Task: Search one way flight ticket for 3 adults in first from Elmira/corning: Elmira/corning Regional Airport to Raleigh: Raleigh-durham International Airport on 8-5-2023. Choice of flights is Spirit. Number of bags: 1 carry on bag. Price is upto 55000. Outbound departure time preference is 20:45.
Action: Mouse moved to (318, 268)
Screenshot: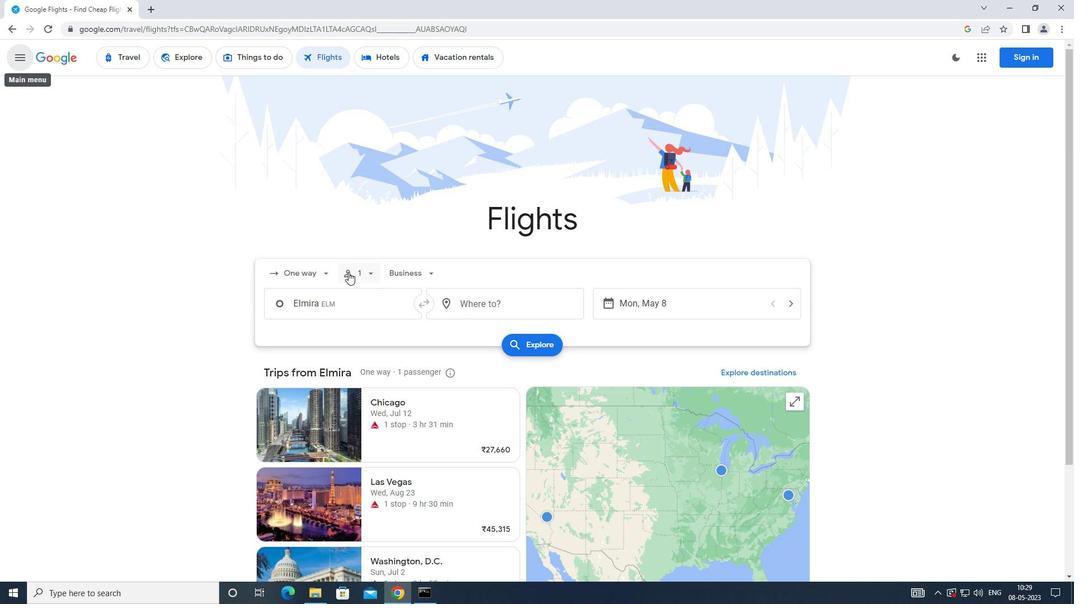 
Action: Mouse pressed left at (318, 268)
Screenshot: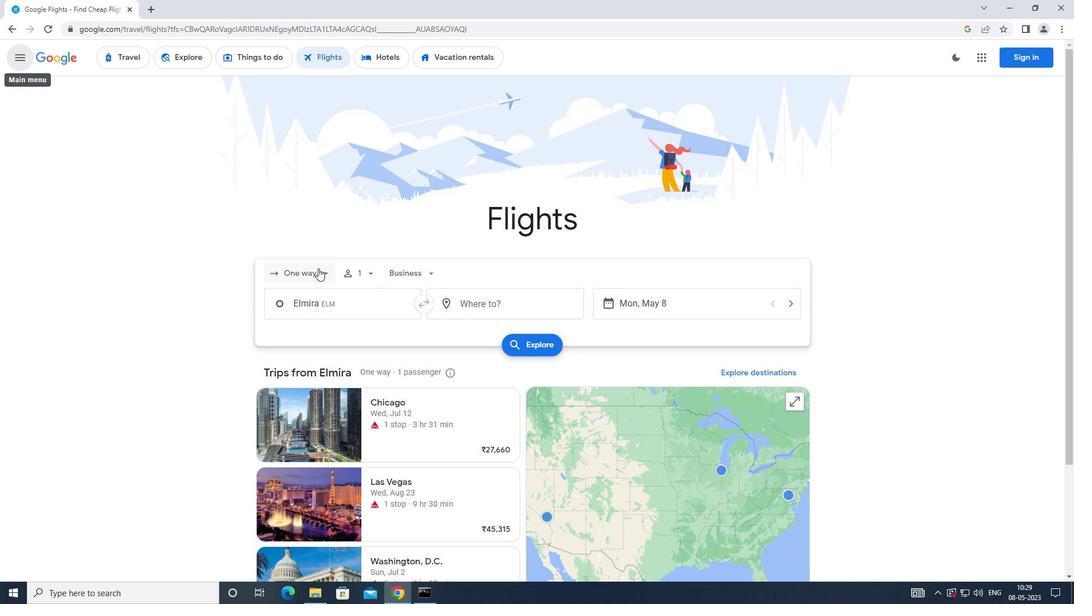 
Action: Mouse moved to (317, 327)
Screenshot: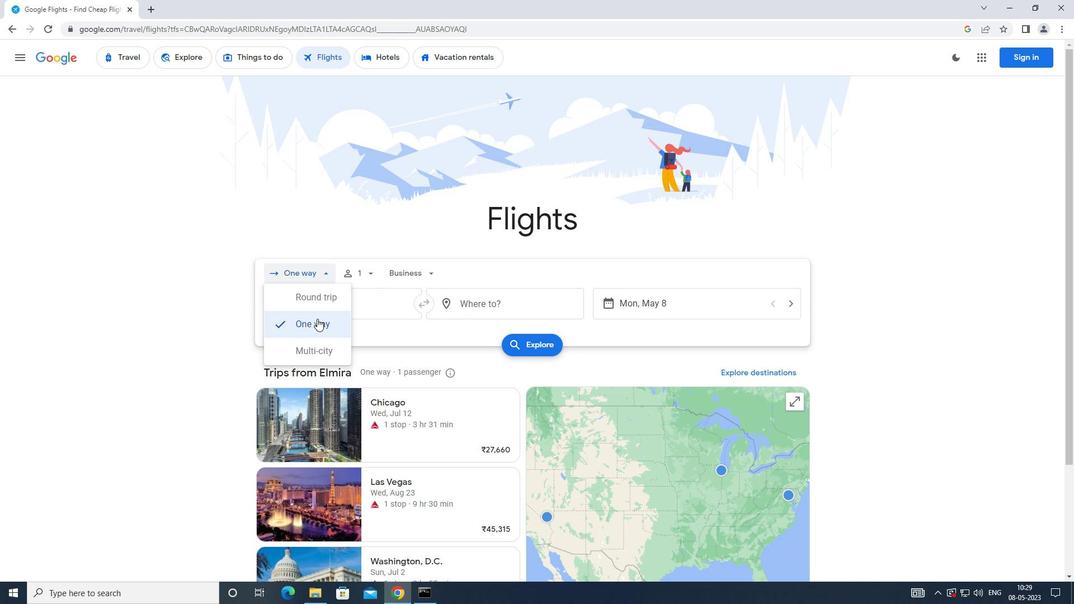 
Action: Mouse pressed left at (317, 327)
Screenshot: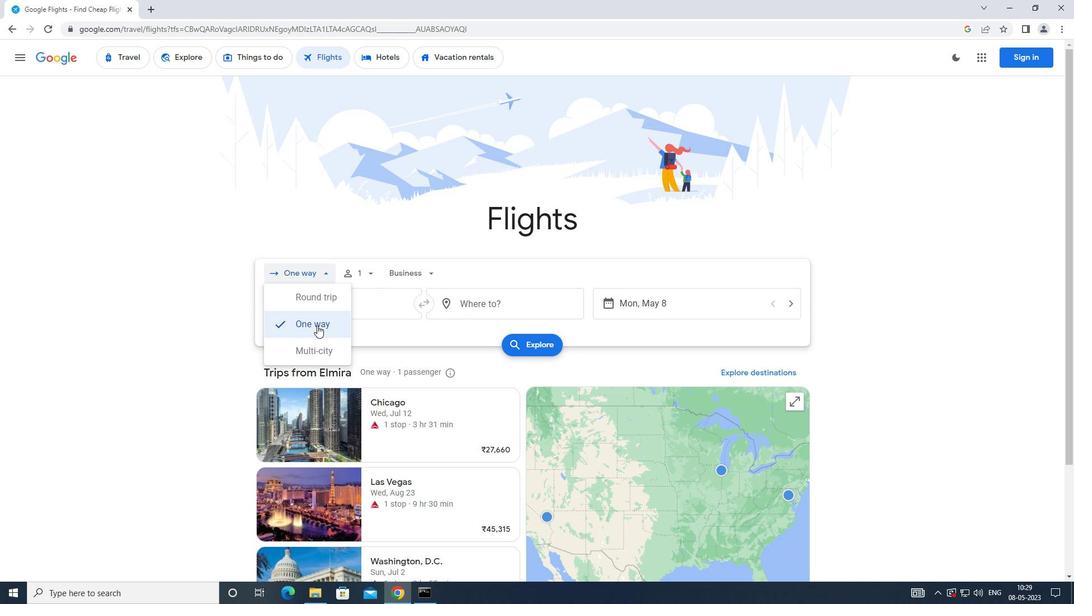 
Action: Mouse moved to (368, 279)
Screenshot: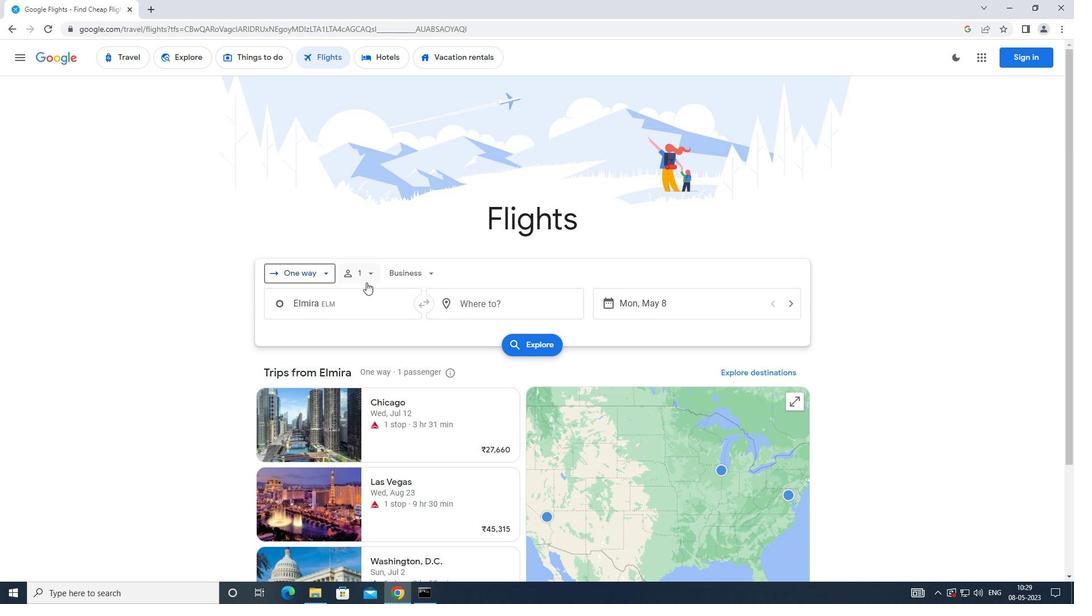 
Action: Mouse pressed left at (368, 279)
Screenshot: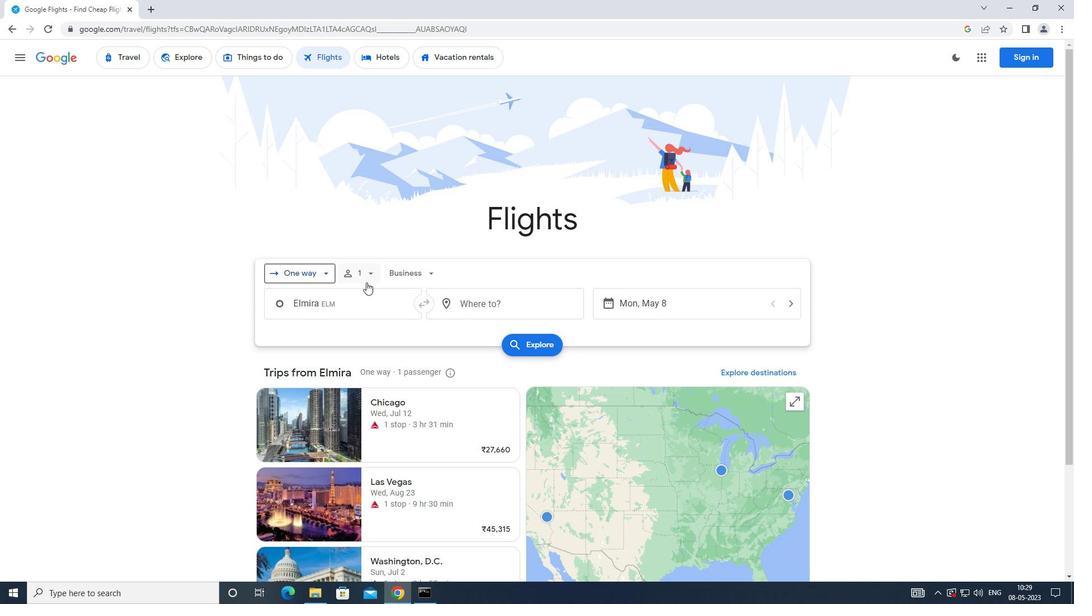 
Action: Mouse moved to (452, 304)
Screenshot: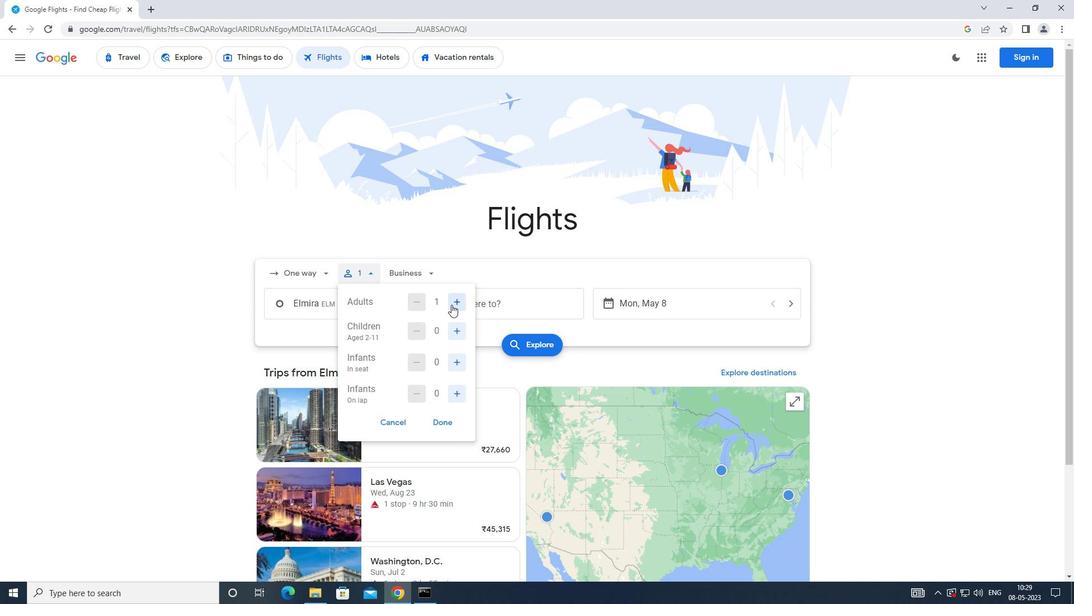 
Action: Mouse pressed left at (452, 304)
Screenshot: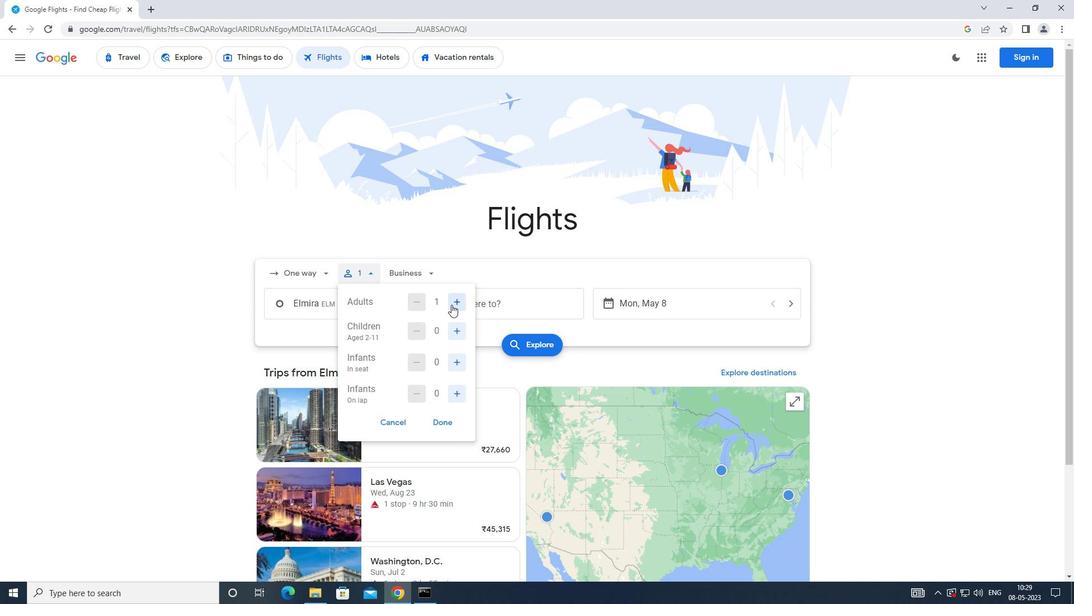 
Action: Mouse moved to (453, 303)
Screenshot: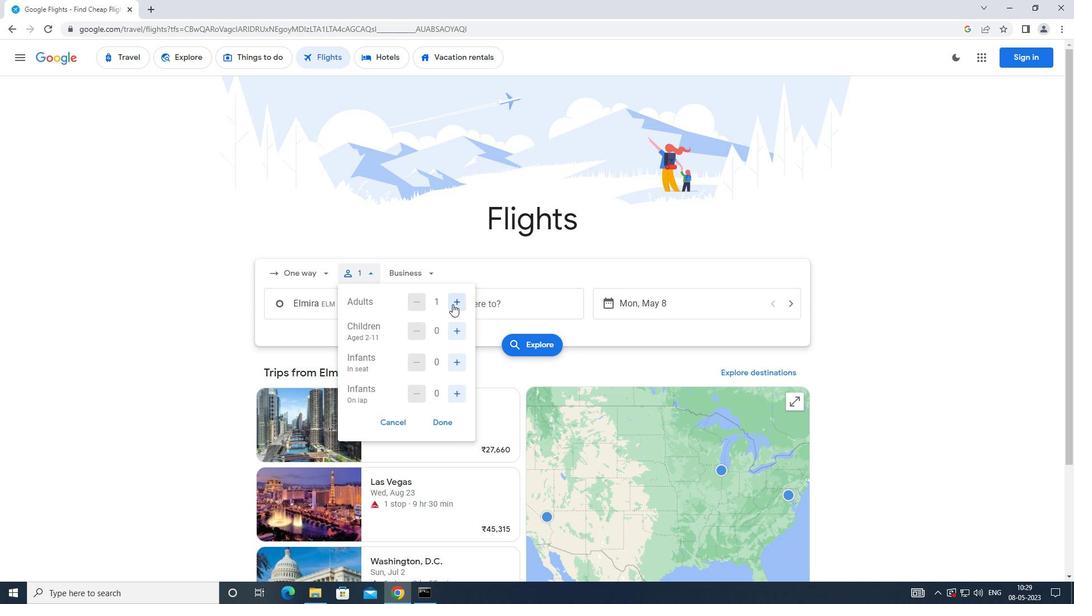 
Action: Mouse pressed left at (453, 303)
Screenshot: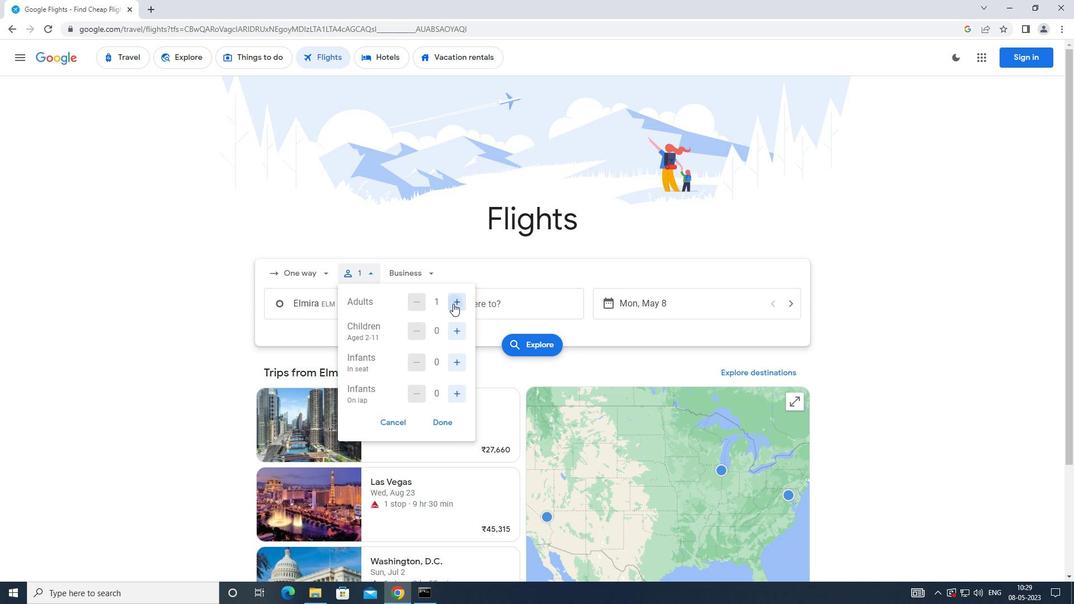 
Action: Mouse moved to (438, 425)
Screenshot: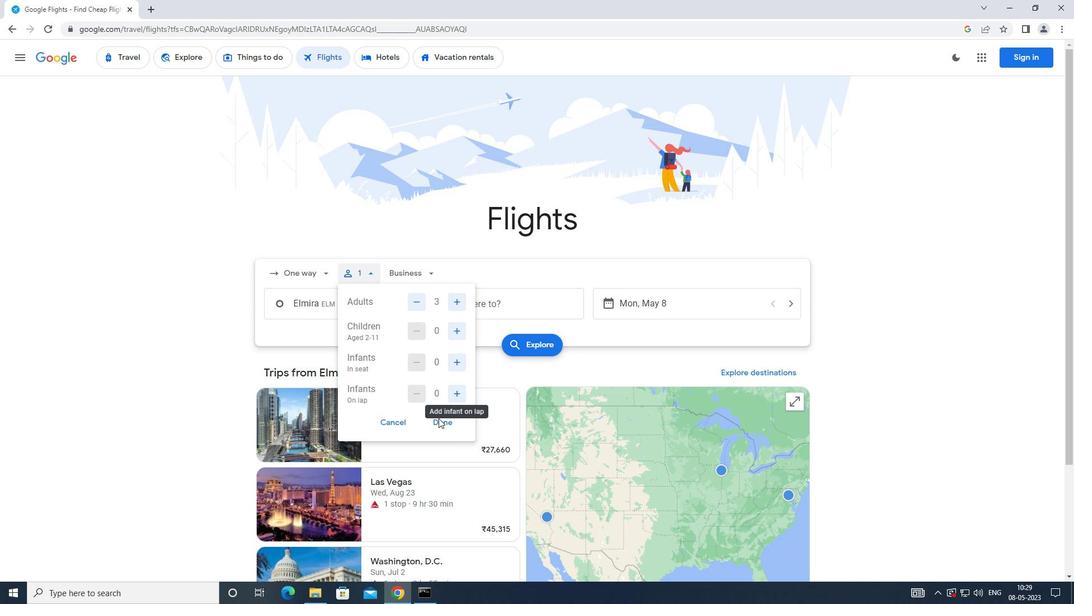 
Action: Mouse pressed left at (438, 425)
Screenshot: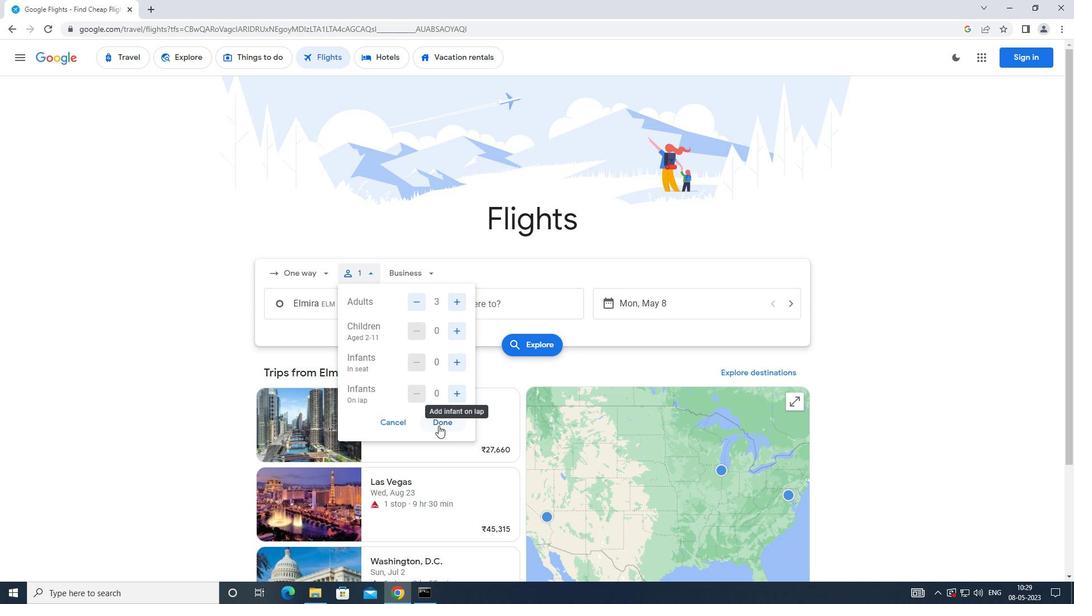 
Action: Mouse moved to (411, 276)
Screenshot: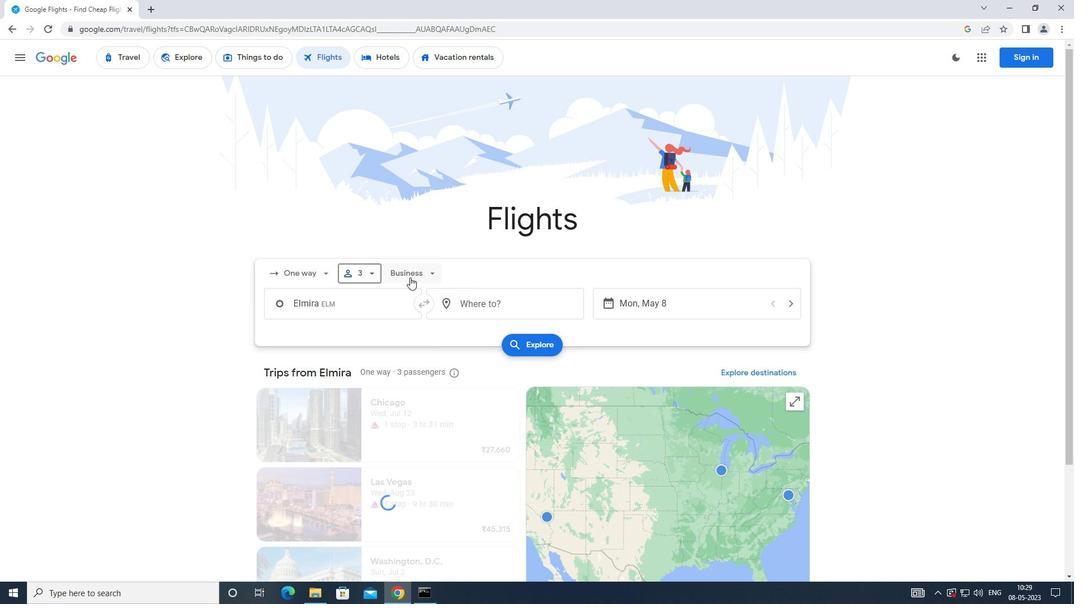 
Action: Mouse pressed left at (411, 276)
Screenshot: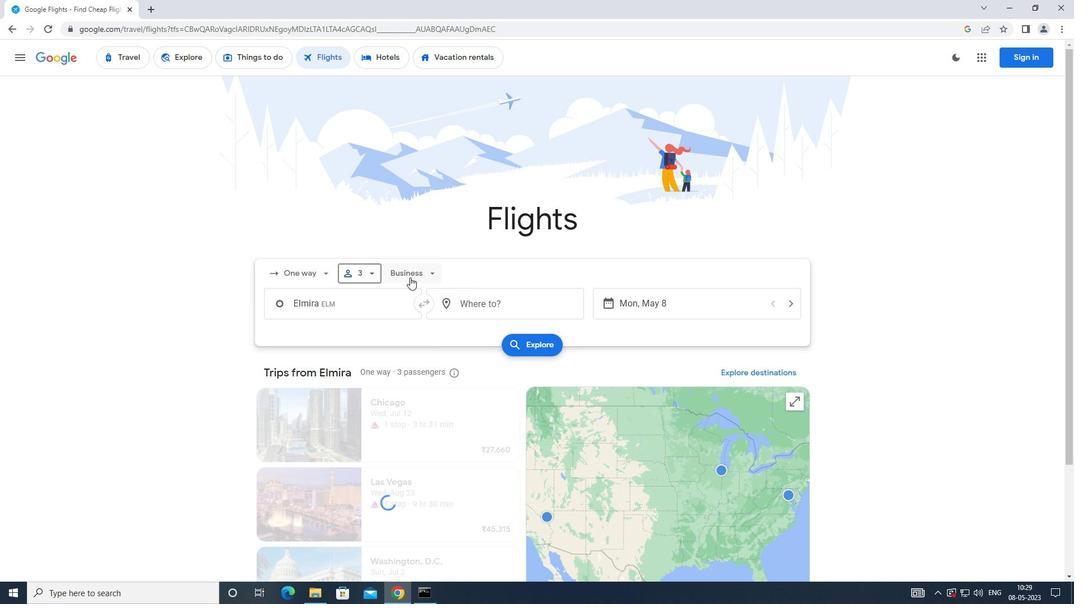 
Action: Mouse moved to (420, 375)
Screenshot: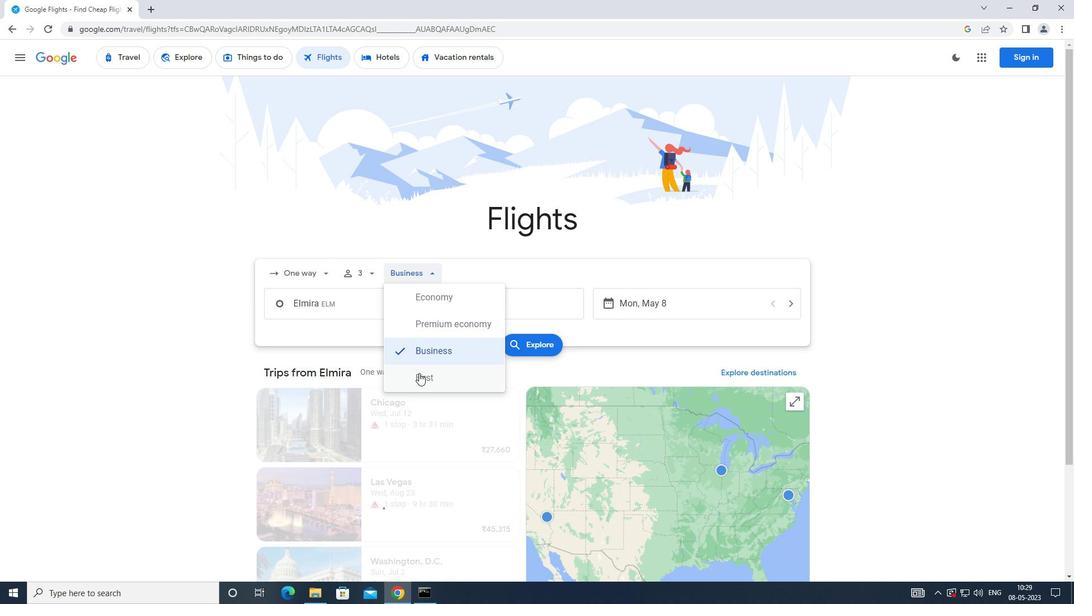 
Action: Mouse pressed left at (420, 375)
Screenshot: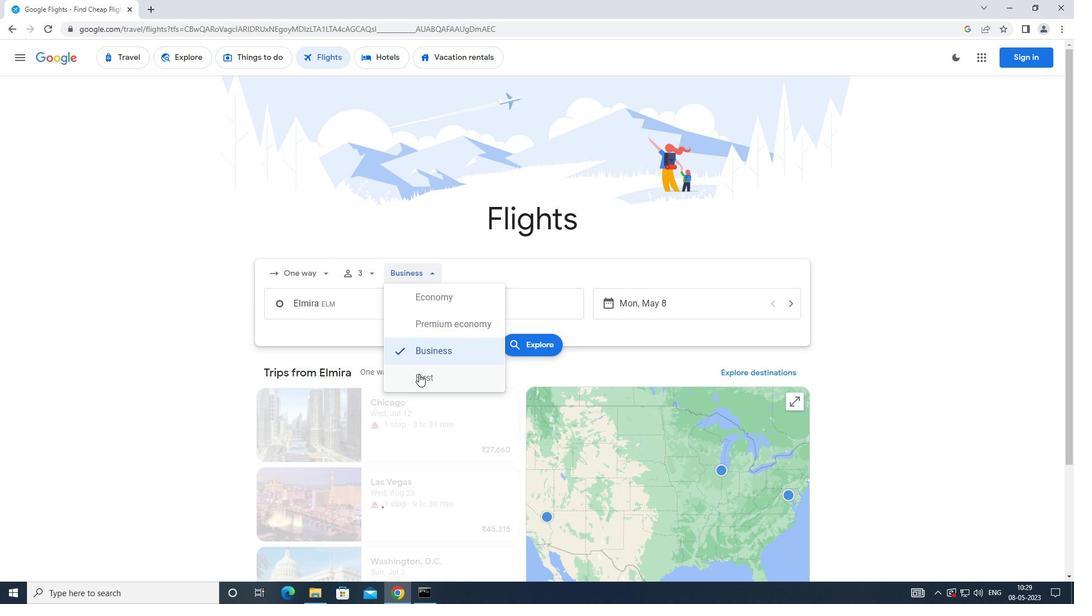 
Action: Mouse moved to (371, 303)
Screenshot: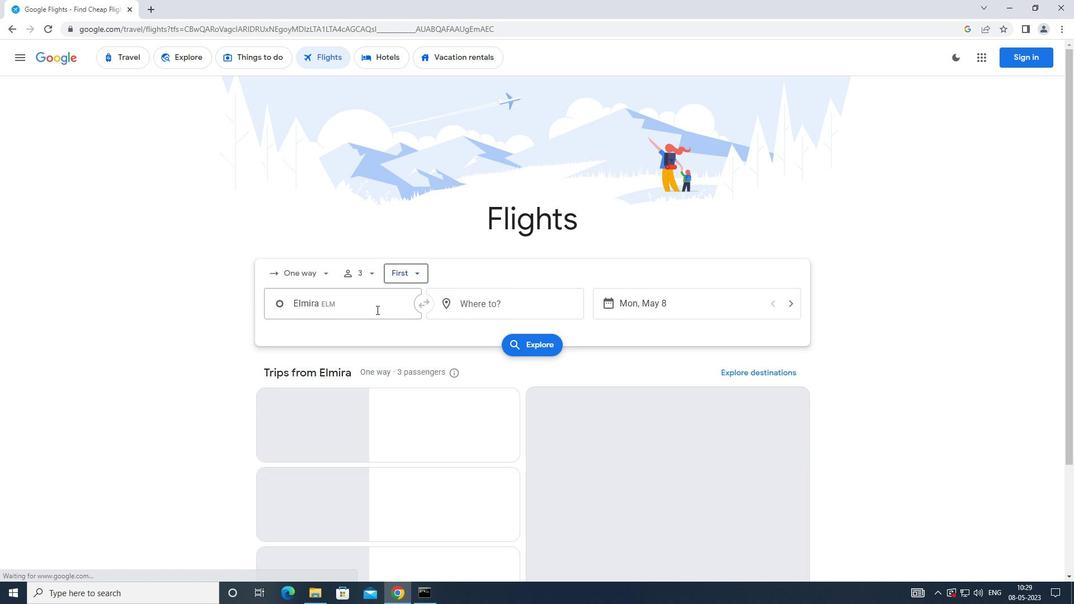
Action: Mouse pressed left at (371, 303)
Screenshot: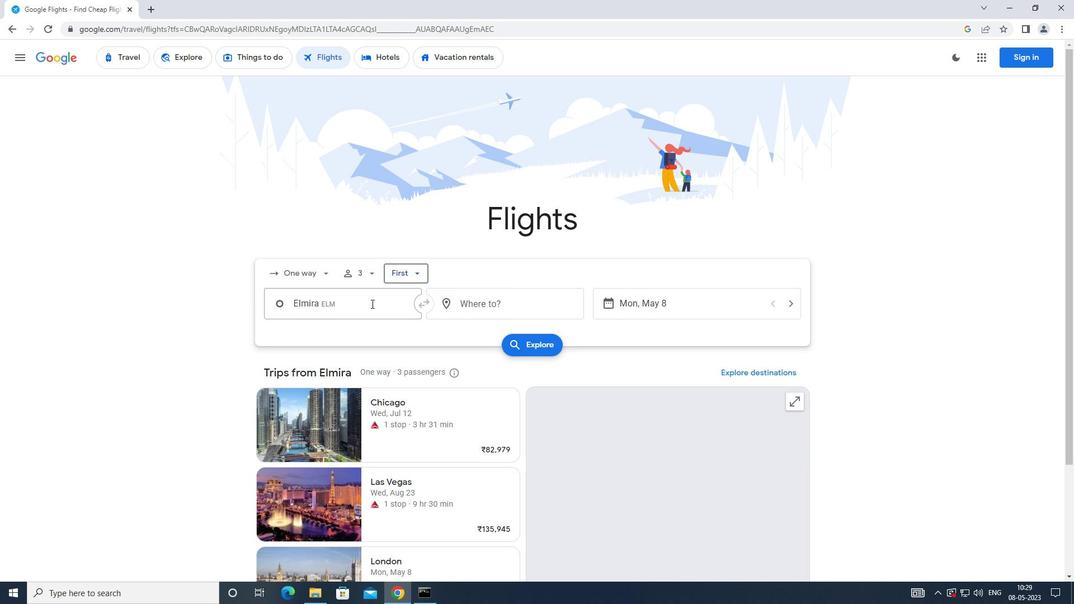
Action: Mouse moved to (361, 334)
Screenshot: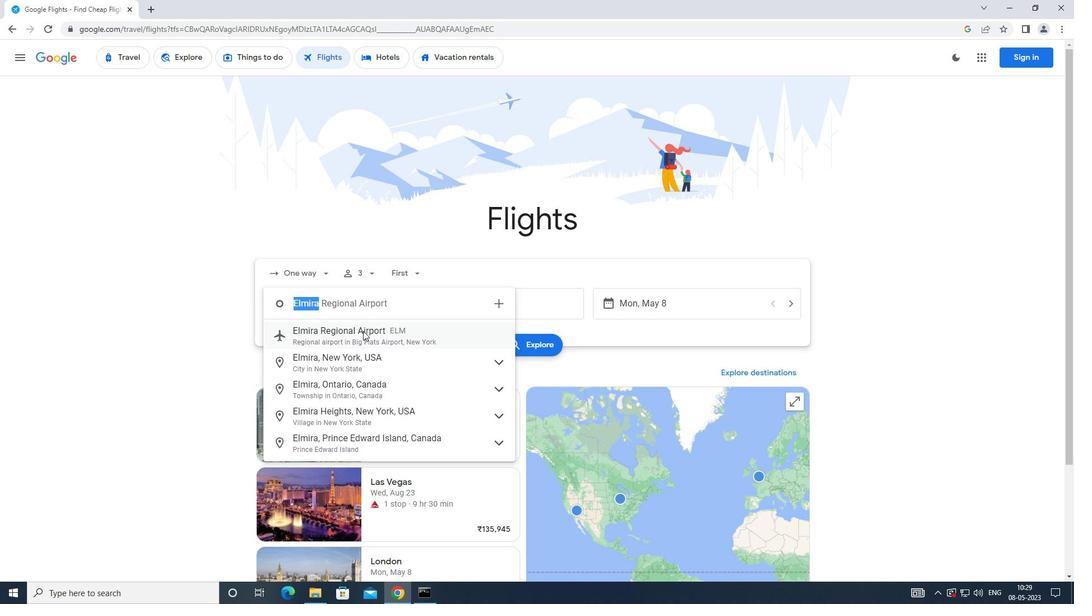 
Action: Mouse pressed left at (361, 334)
Screenshot: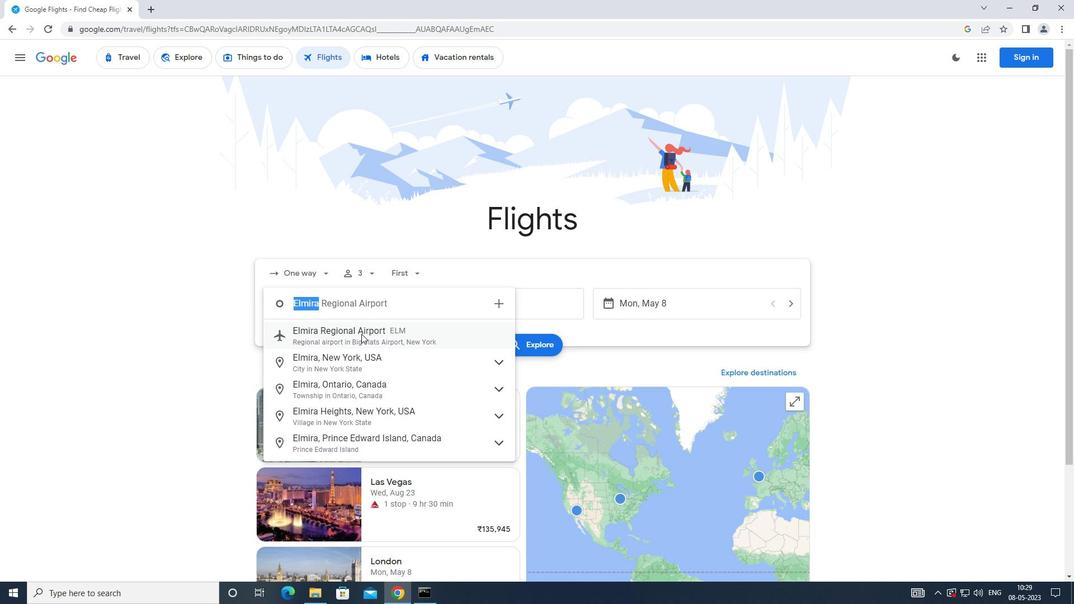 
Action: Mouse moved to (469, 312)
Screenshot: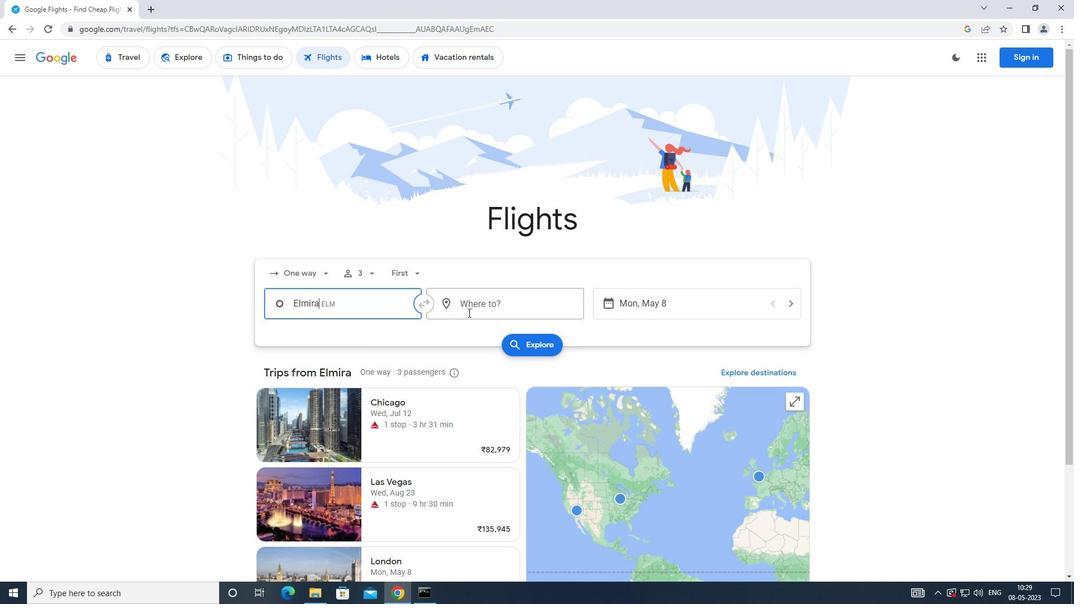 
Action: Mouse pressed left at (469, 312)
Screenshot: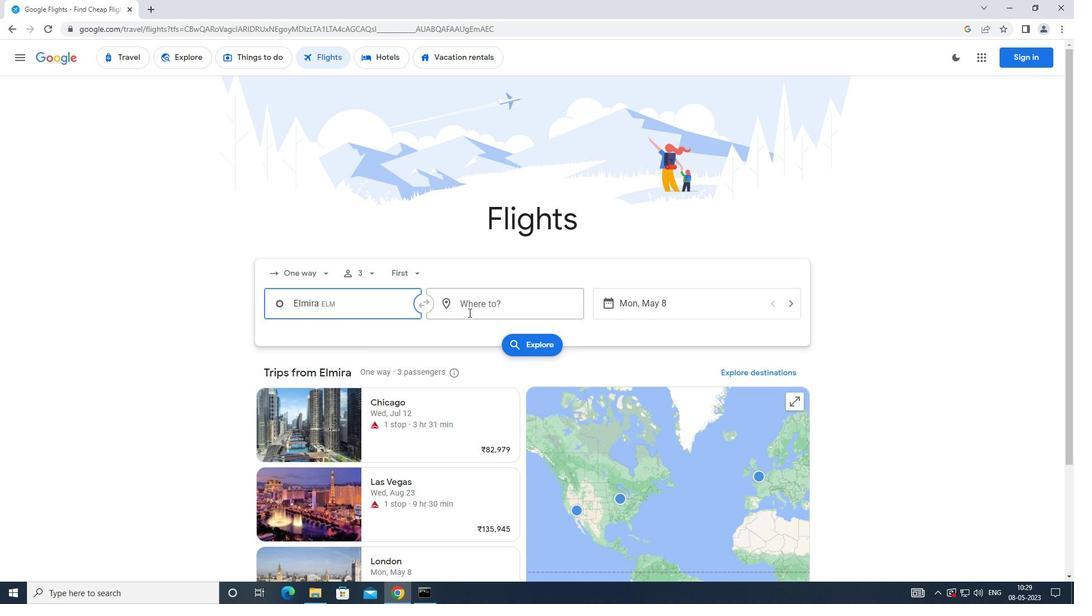 
Action: Mouse moved to (456, 321)
Screenshot: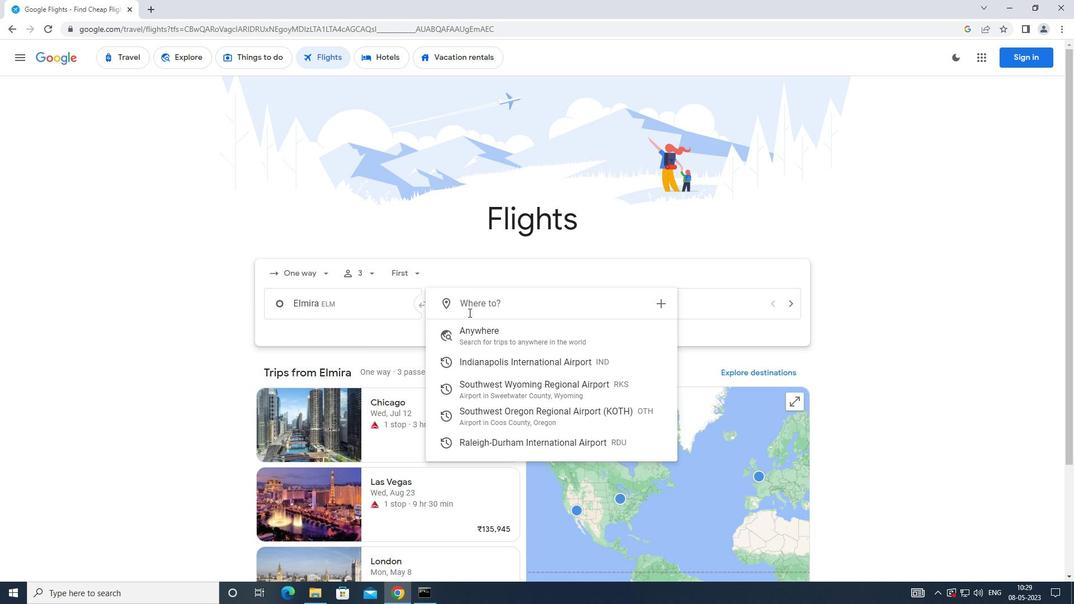 
Action: Key pressed <Key.caps_lock>r<Key.caps_lock>aleigh
Screenshot: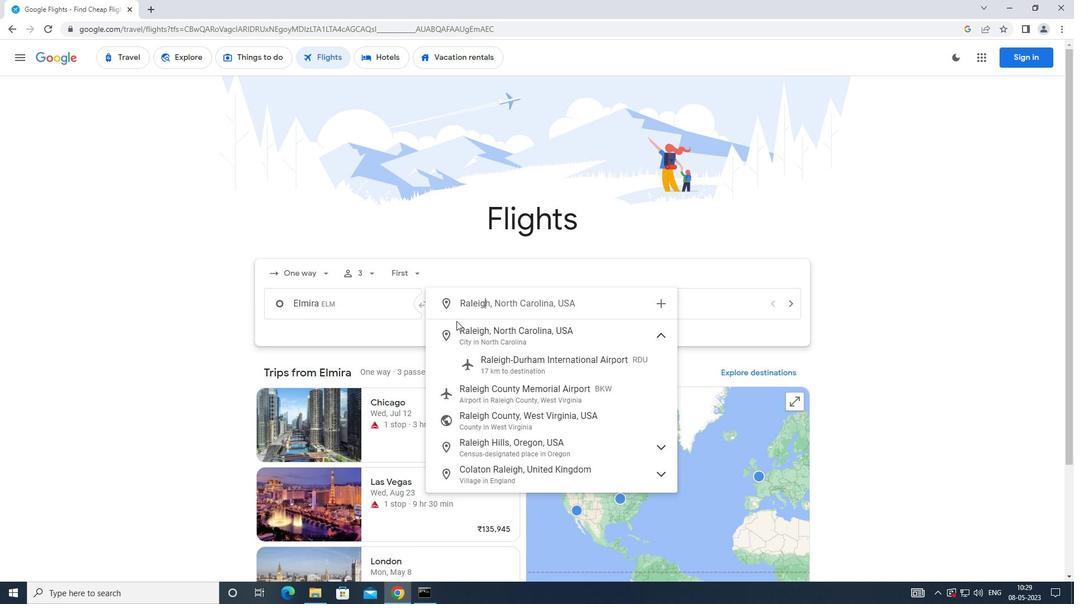 
Action: Mouse moved to (487, 370)
Screenshot: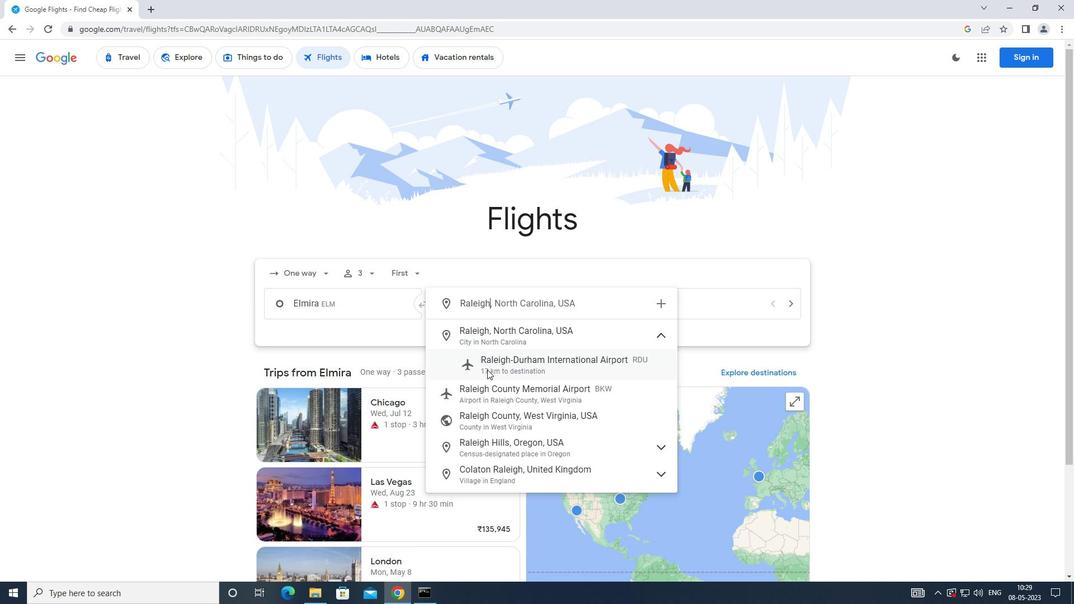 
Action: Mouse pressed left at (487, 370)
Screenshot: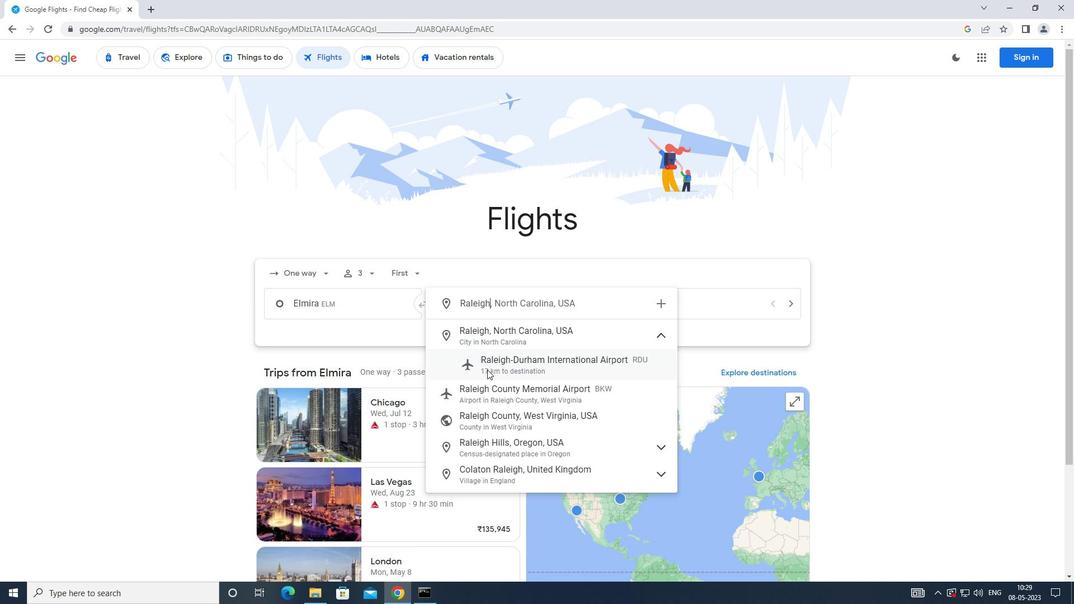 
Action: Mouse moved to (624, 314)
Screenshot: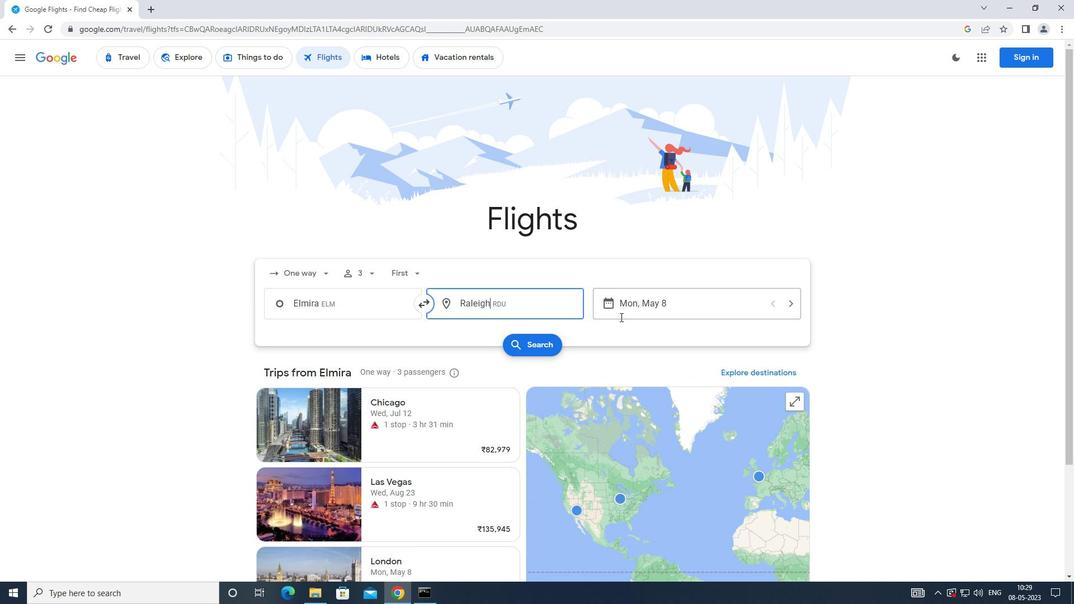 
Action: Mouse pressed left at (624, 314)
Screenshot: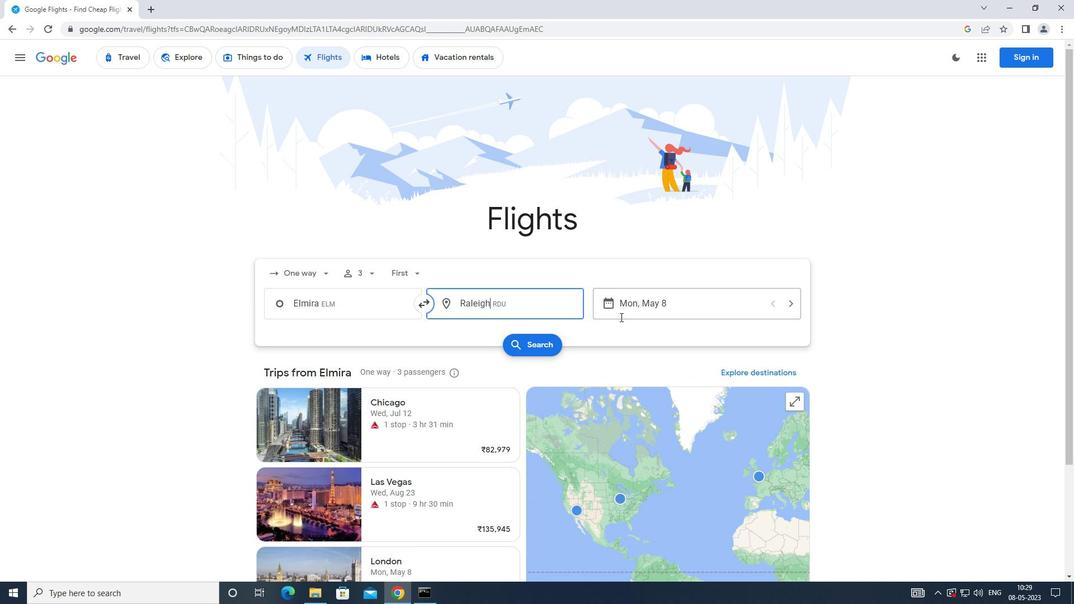 
Action: Mouse moved to (434, 405)
Screenshot: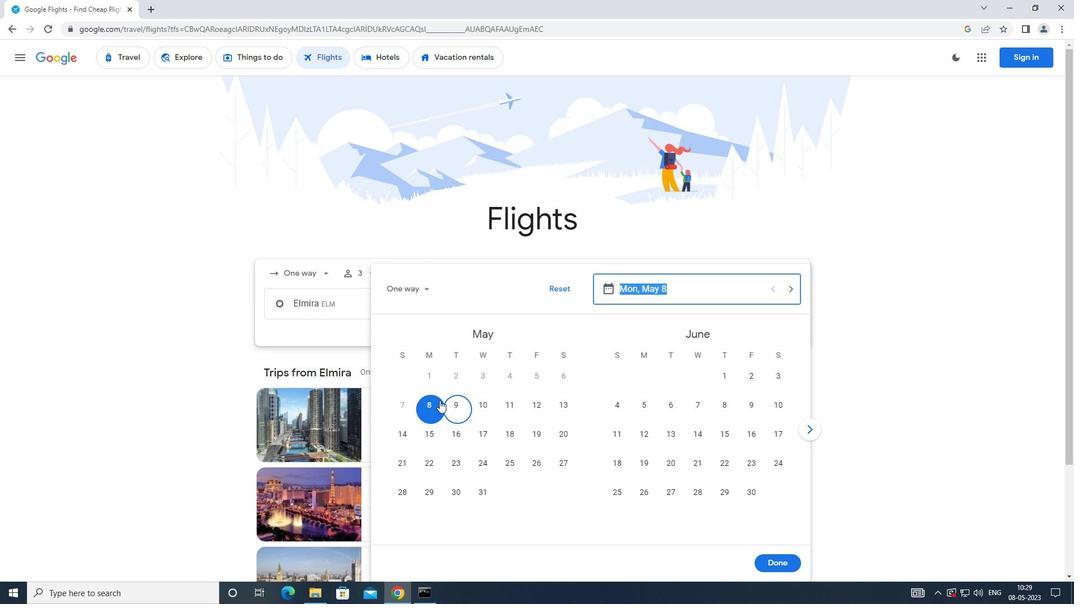 
Action: Mouse pressed left at (434, 405)
Screenshot: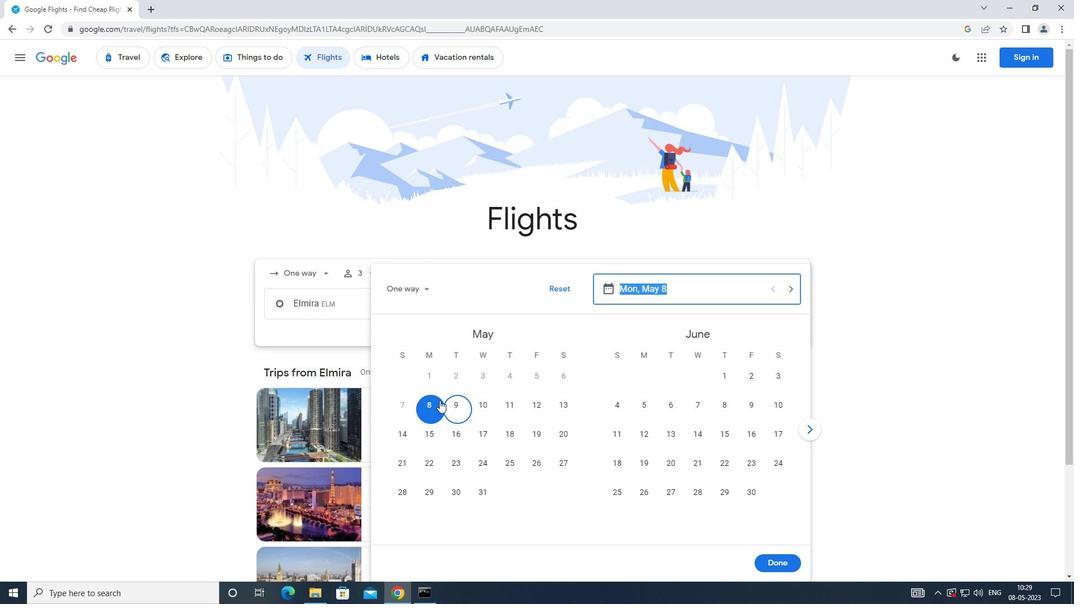 
Action: Mouse moved to (784, 568)
Screenshot: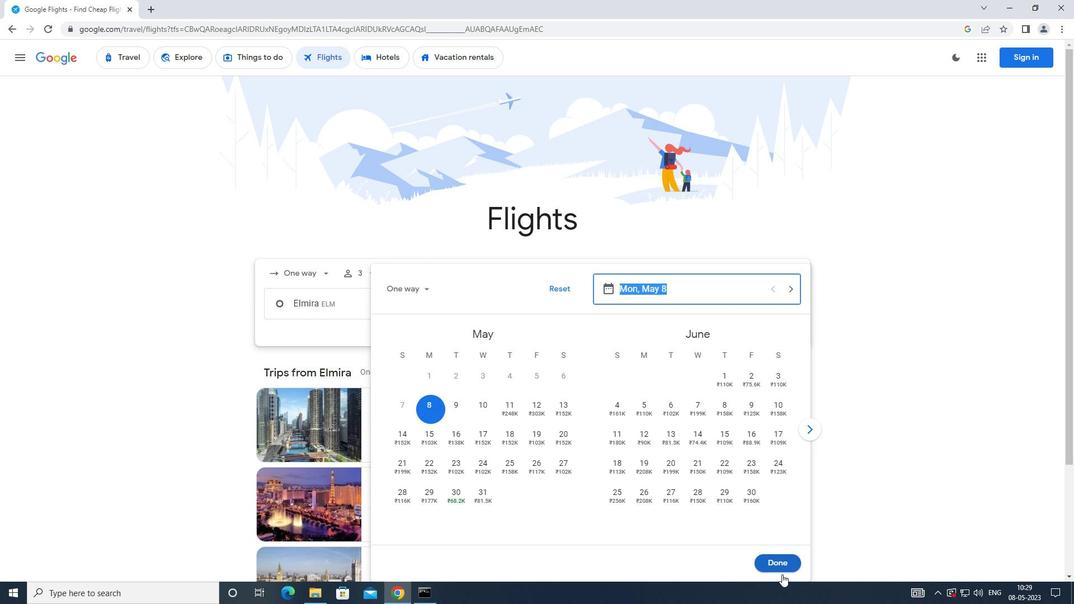 
Action: Mouse pressed left at (784, 568)
Screenshot: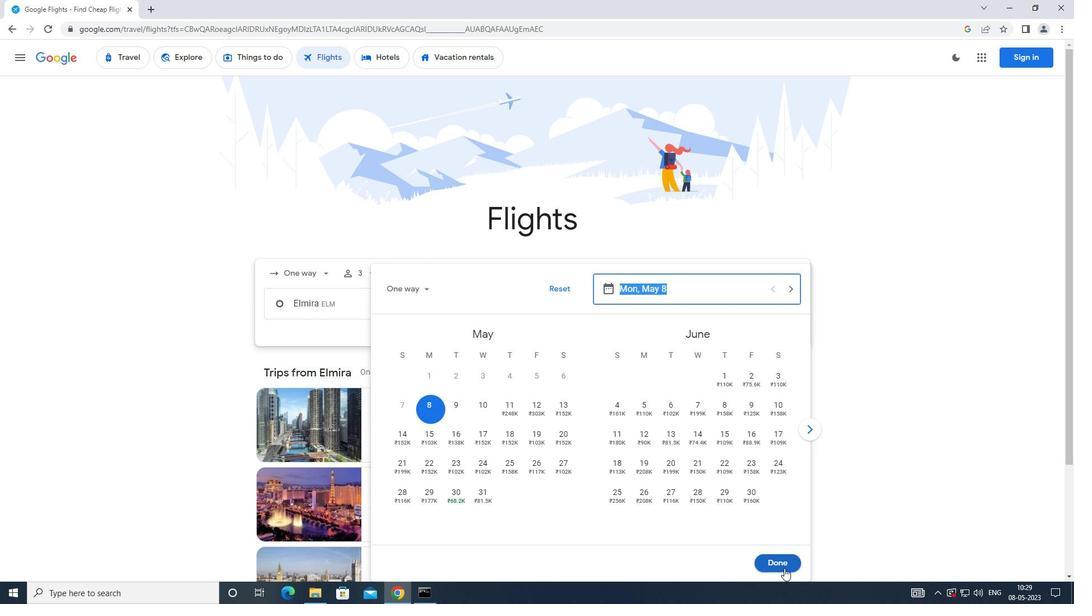 
Action: Mouse moved to (553, 340)
Screenshot: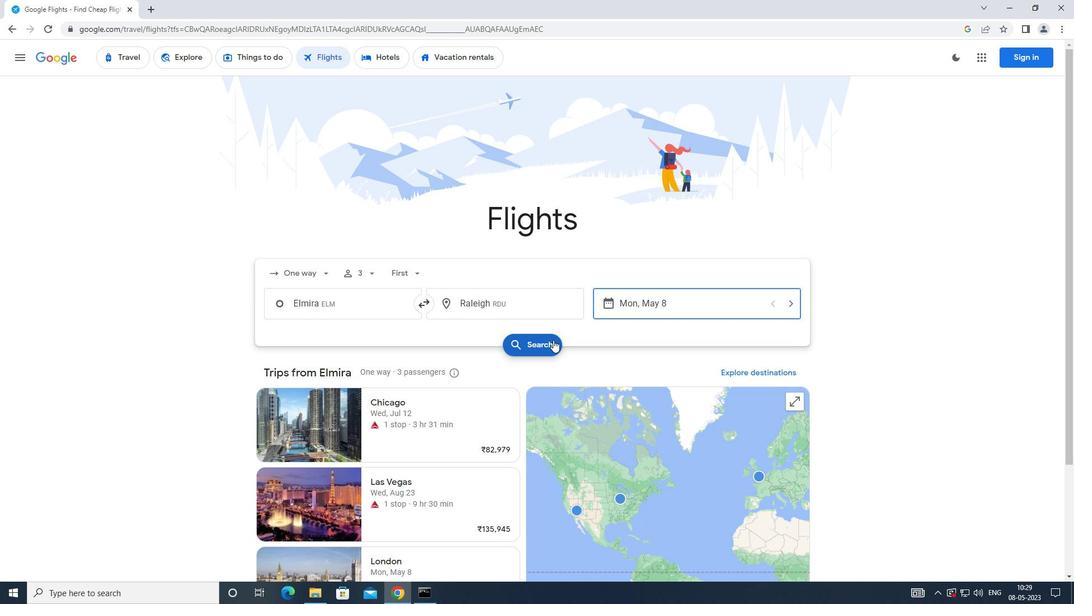 
Action: Mouse pressed left at (553, 340)
Screenshot: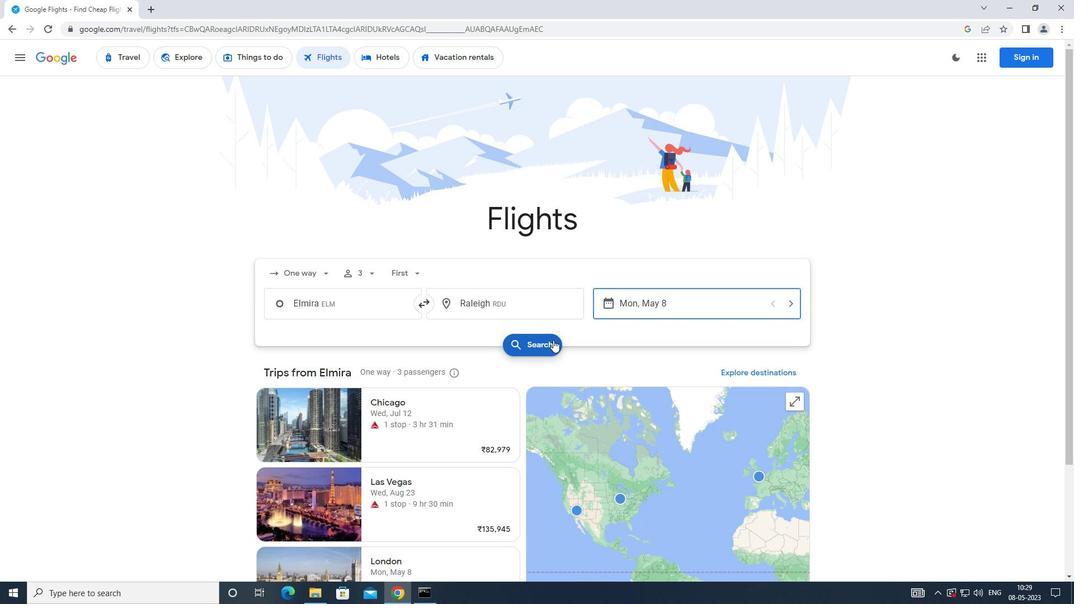
Action: Mouse moved to (270, 166)
Screenshot: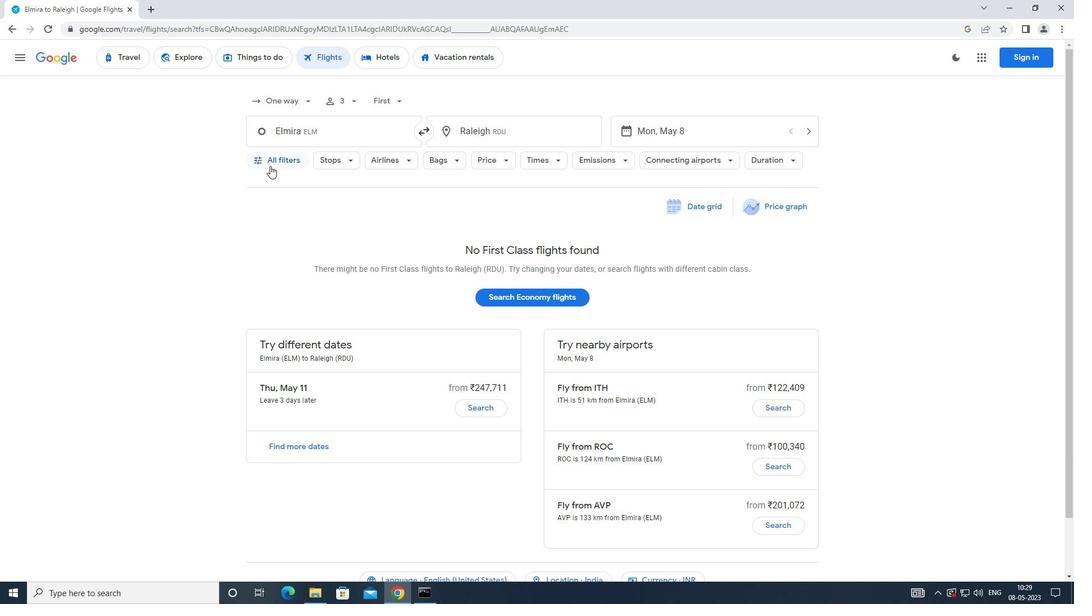 
Action: Mouse pressed left at (270, 166)
Screenshot: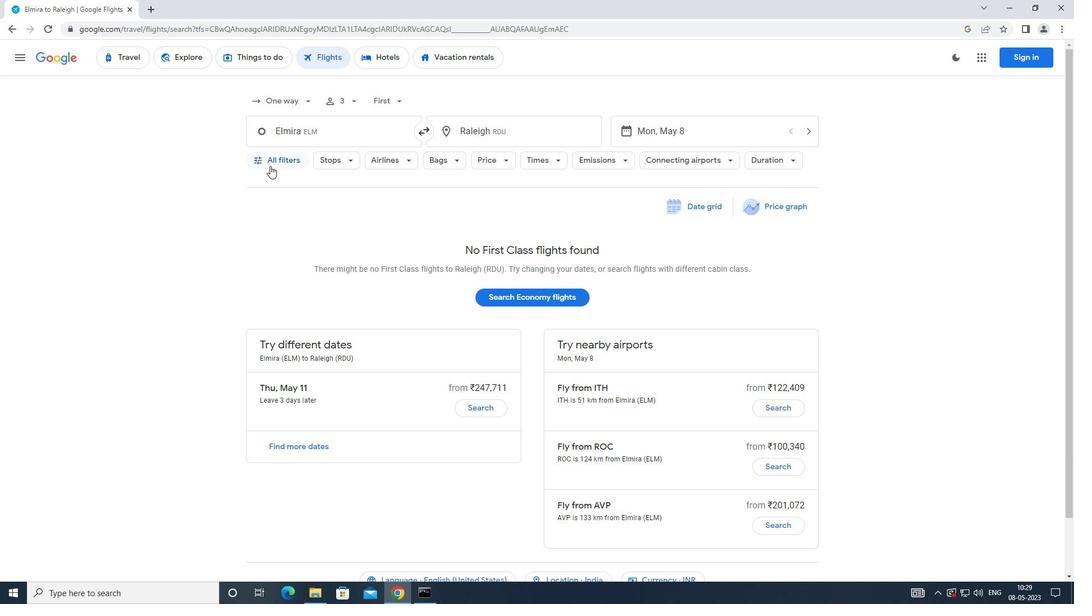 
Action: Mouse moved to (411, 394)
Screenshot: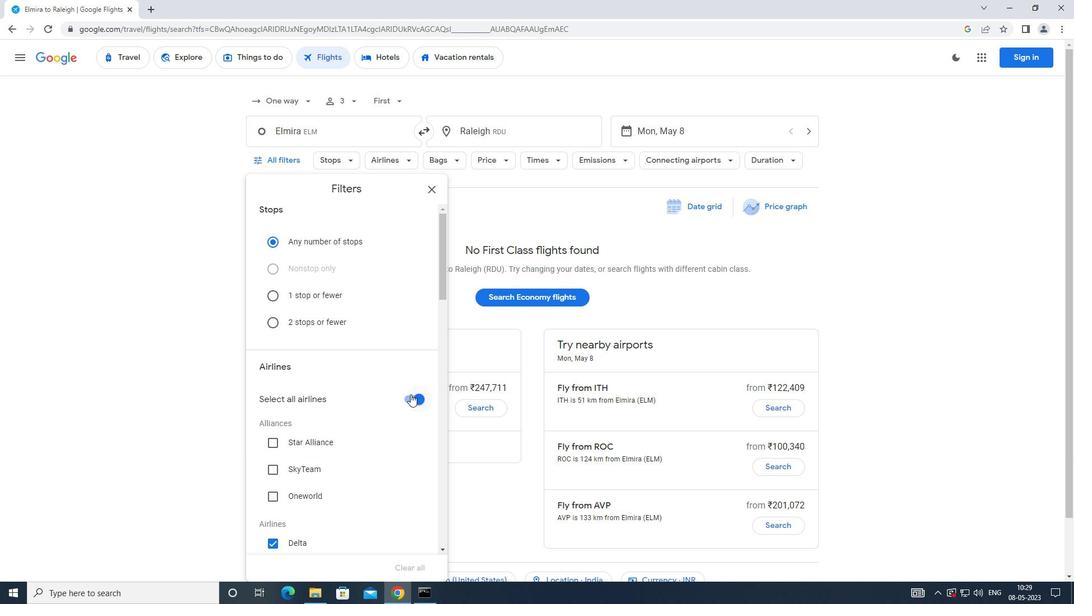 
Action: Mouse pressed left at (411, 394)
Screenshot: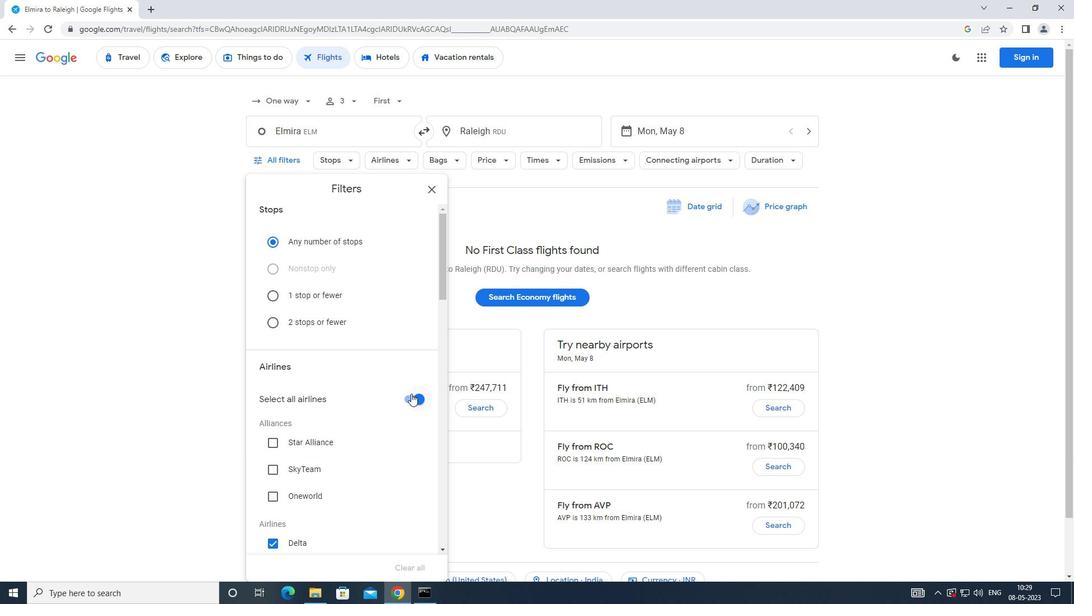 
Action: Mouse moved to (348, 385)
Screenshot: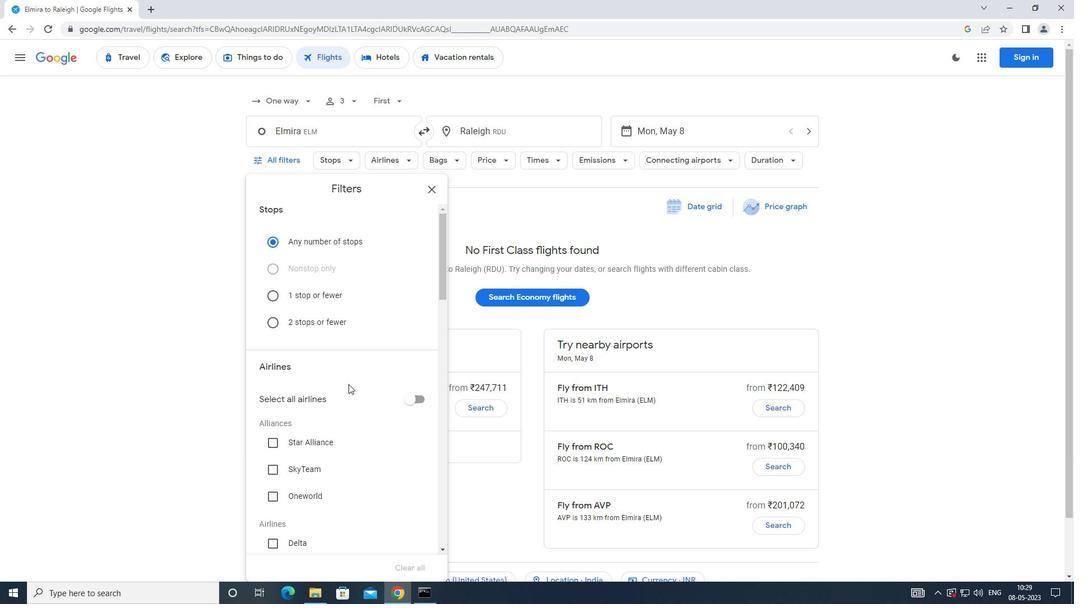 
Action: Mouse scrolled (348, 385) with delta (0, 0)
Screenshot: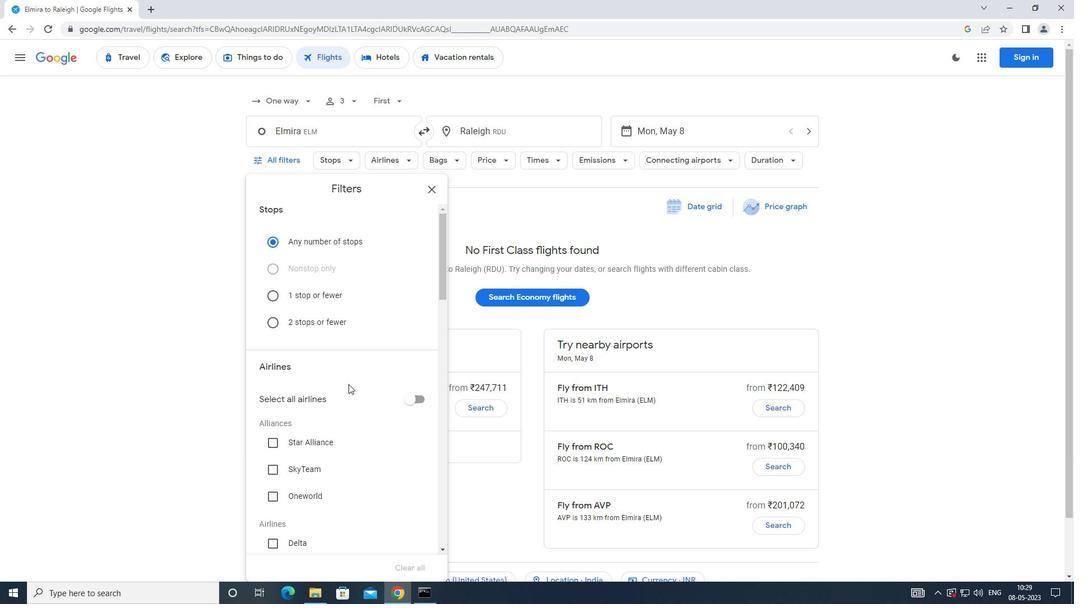 
Action: Mouse scrolled (348, 385) with delta (0, 0)
Screenshot: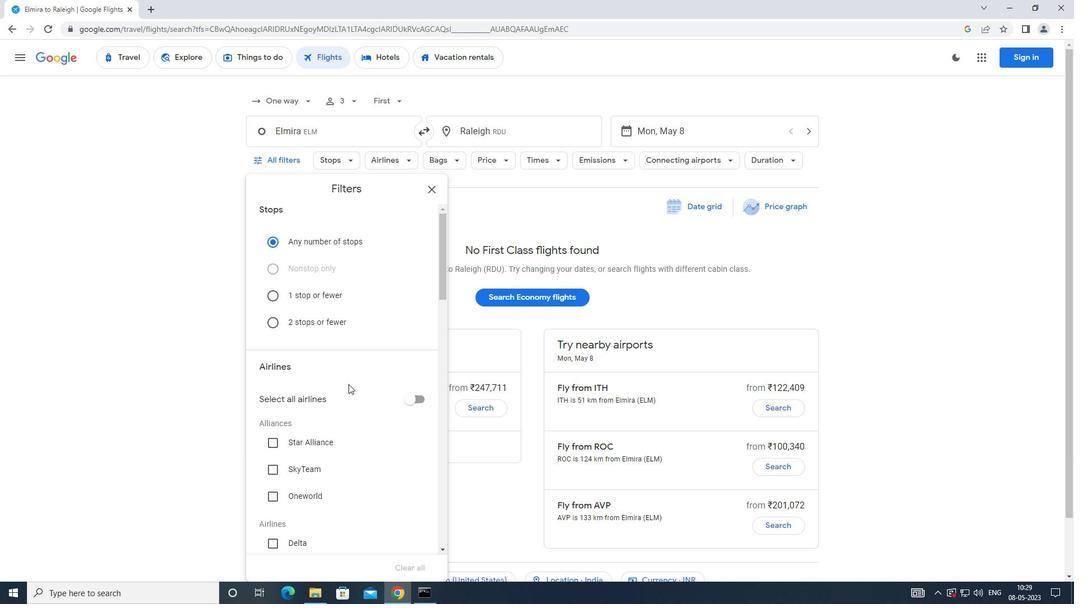
Action: Mouse scrolled (348, 385) with delta (0, 0)
Screenshot: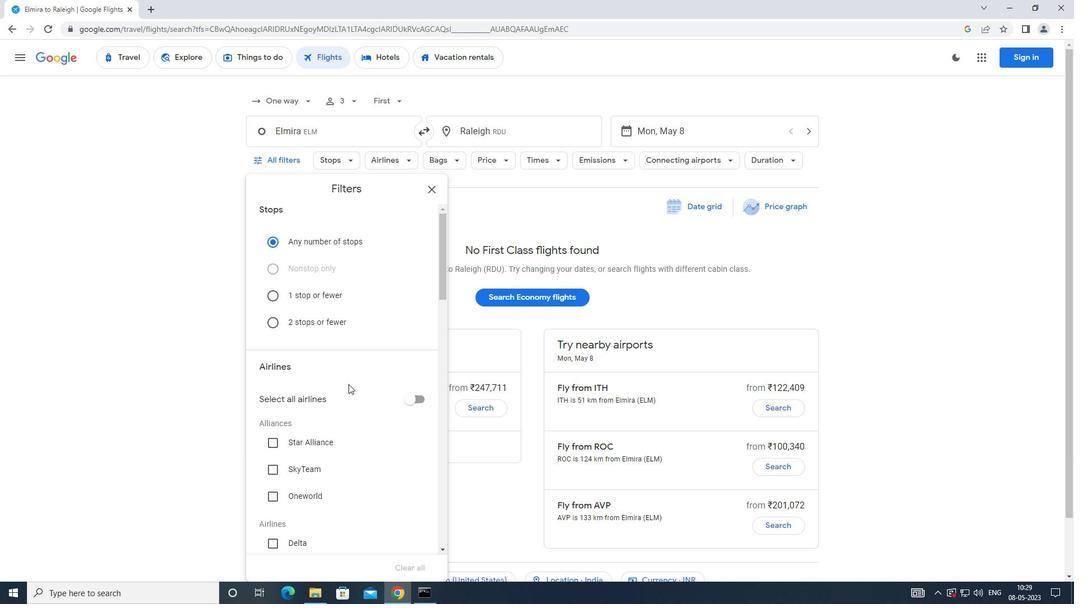 
Action: Mouse scrolled (348, 385) with delta (0, 0)
Screenshot: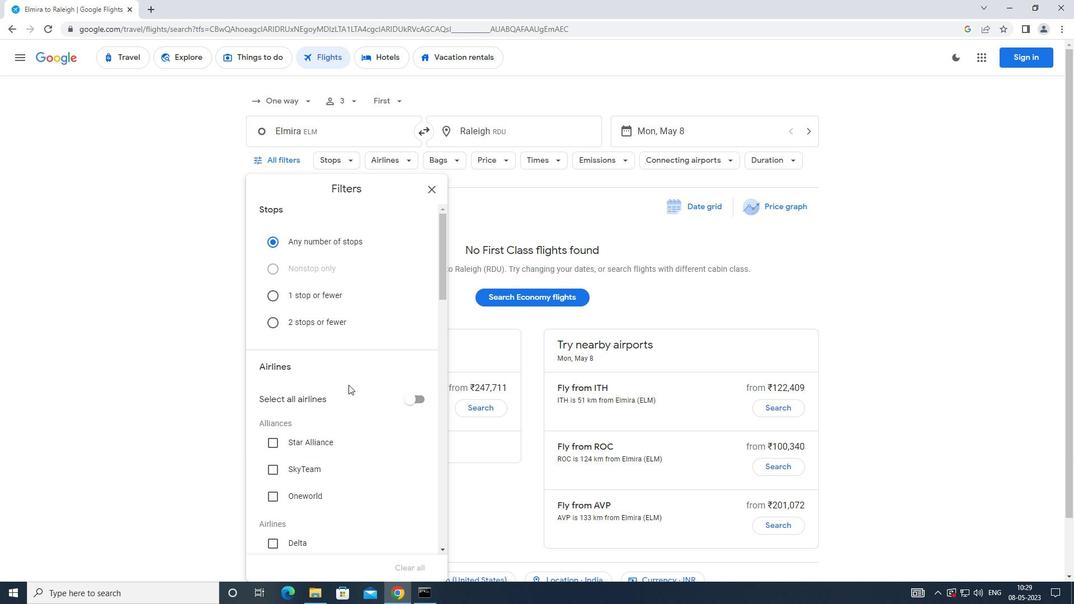 
Action: Mouse scrolled (348, 385) with delta (0, 0)
Screenshot: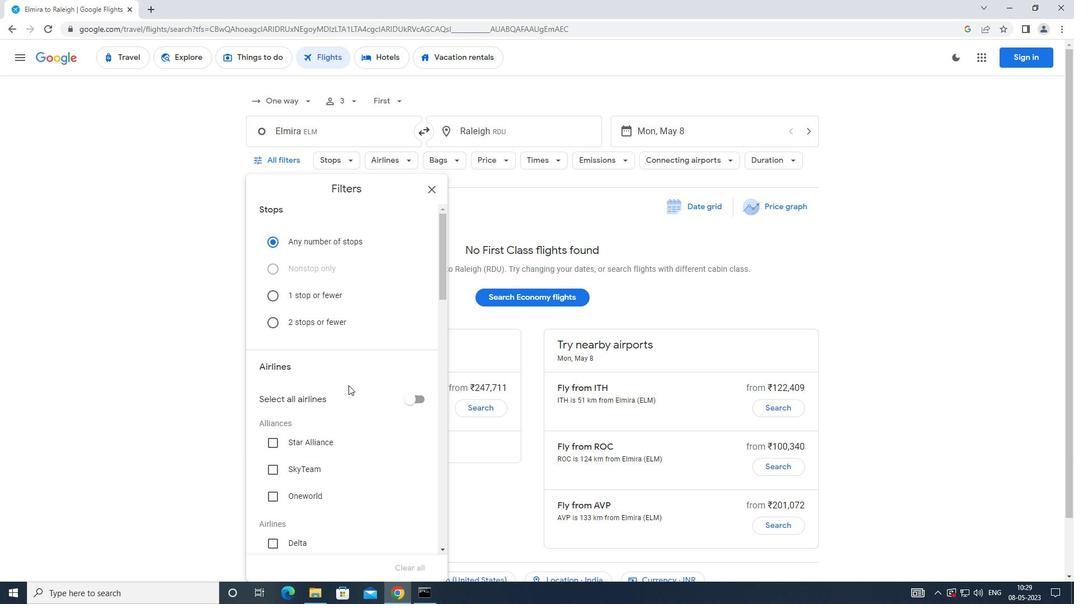 
Action: Mouse moved to (349, 385)
Screenshot: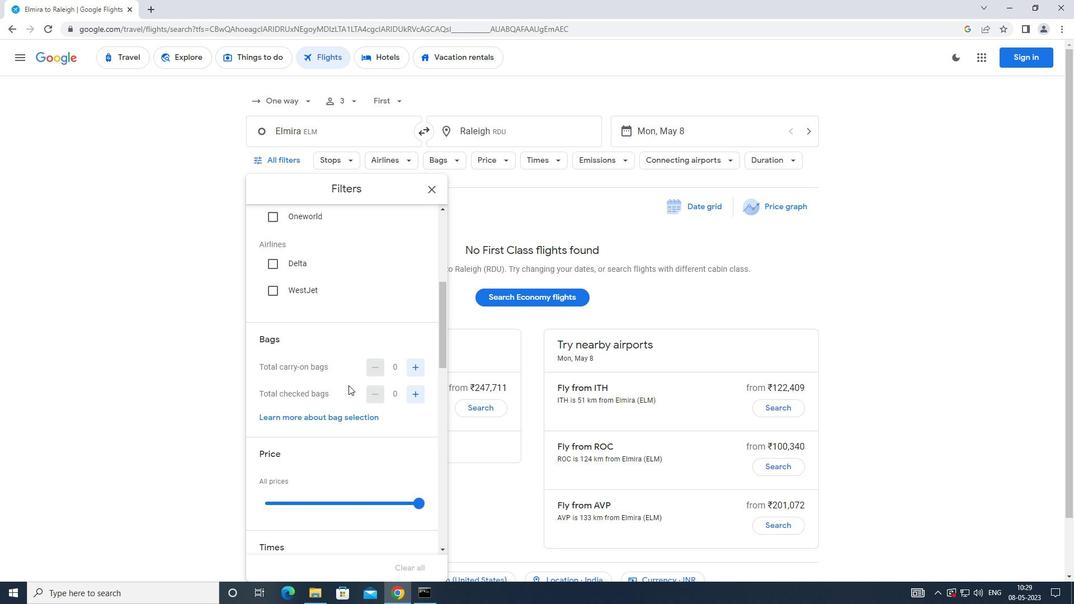 
Action: Mouse scrolled (349, 385) with delta (0, 0)
Screenshot: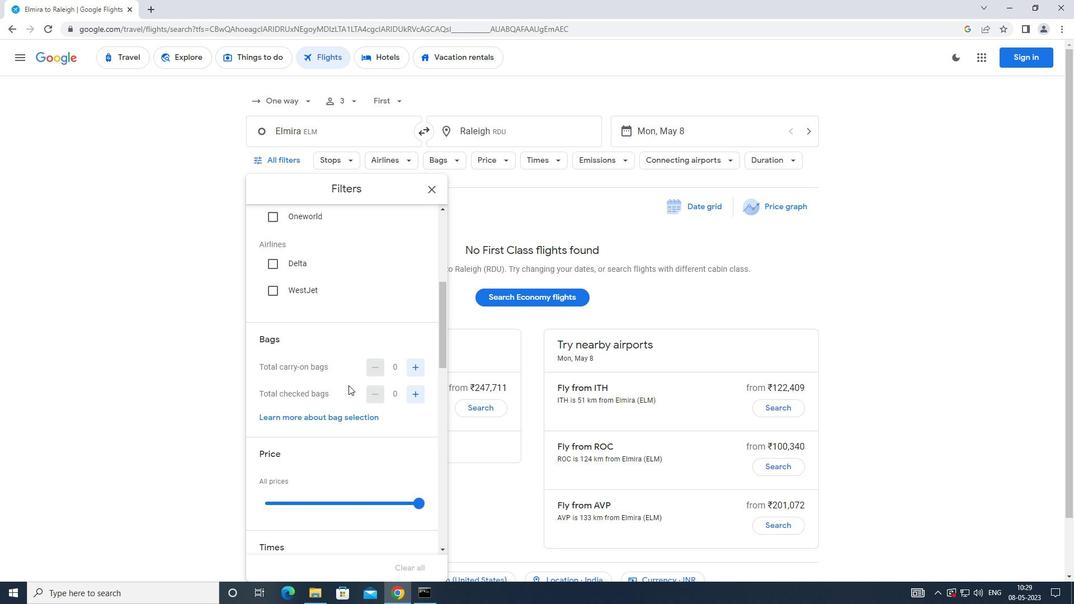 
Action: Mouse scrolled (349, 385) with delta (0, 0)
Screenshot: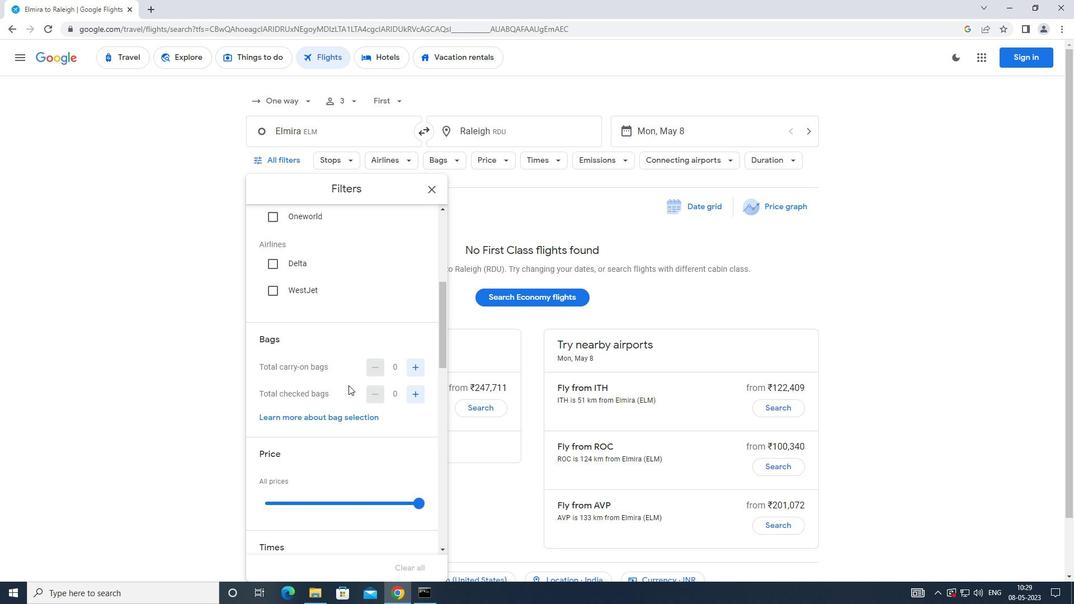 
Action: Mouse moved to (350, 383)
Screenshot: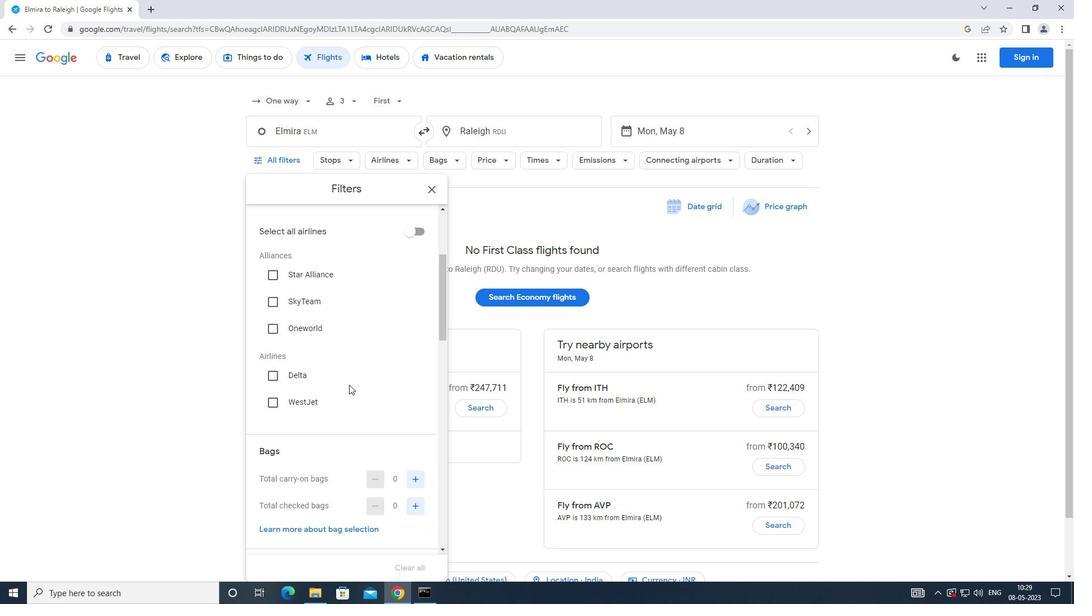 
Action: Mouse scrolled (350, 382) with delta (0, 0)
Screenshot: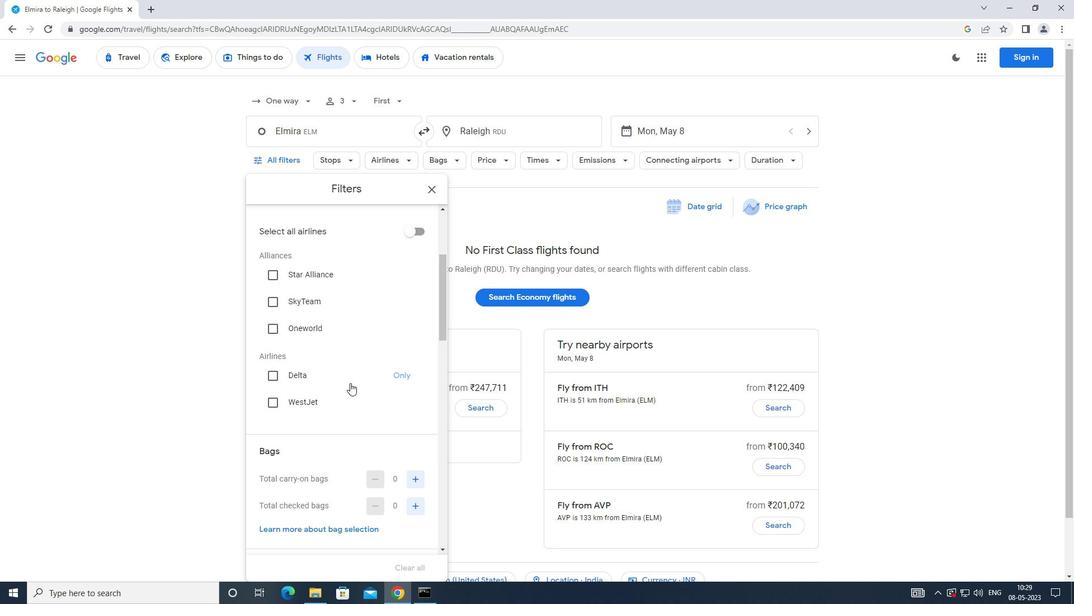 
Action: Mouse moved to (350, 382)
Screenshot: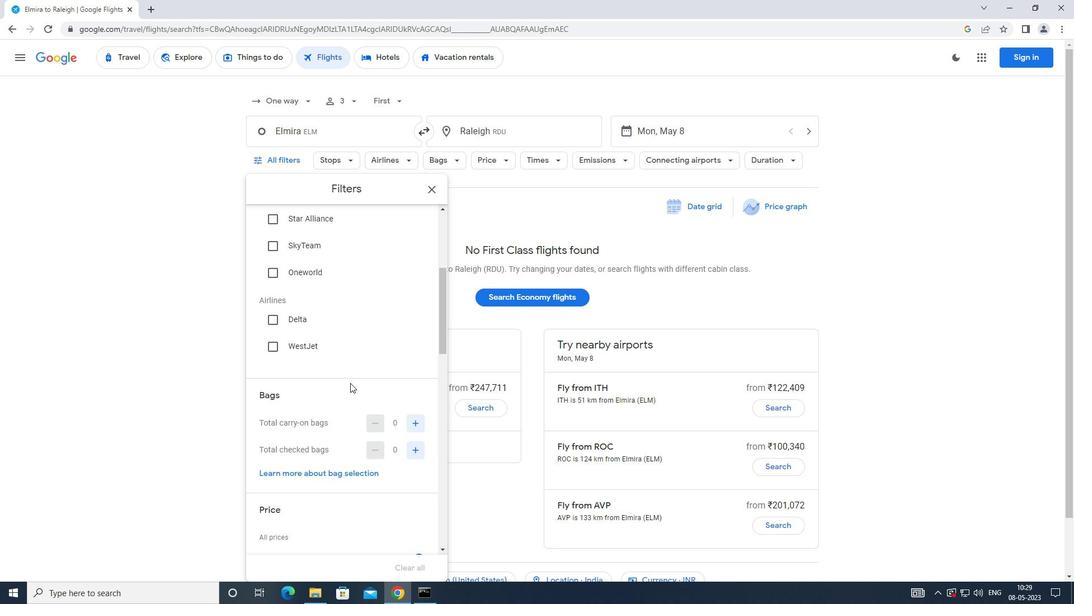 
Action: Mouse scrolled (350, 382) with delta (0, 0)
Screenshot: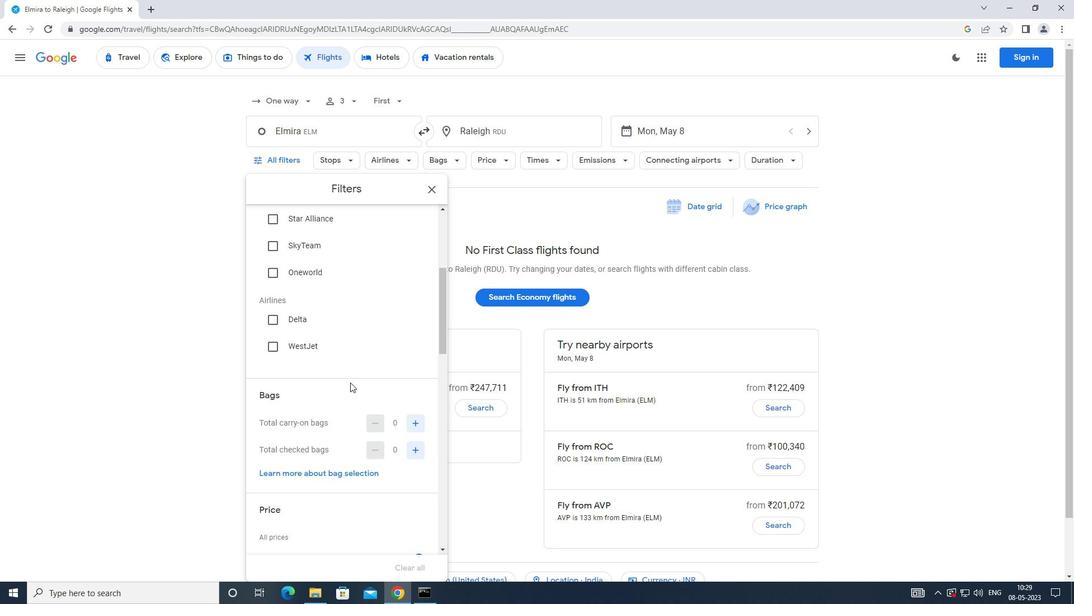 
Action: Mouse moved to (415, 373)
Screenshot: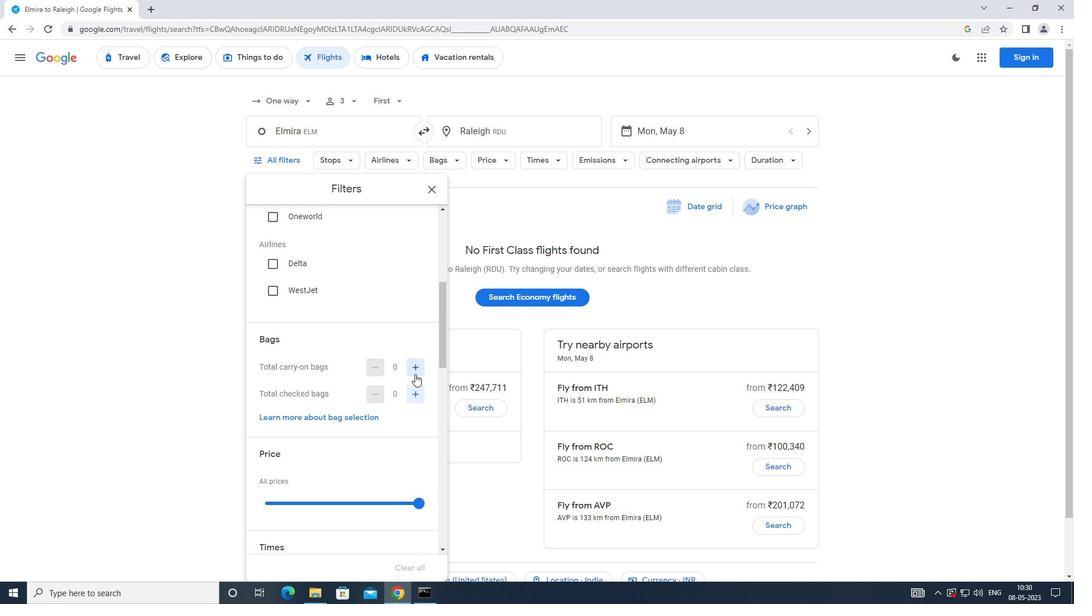 
Action: Mouse pressed left at (415, 373)
Screenshot: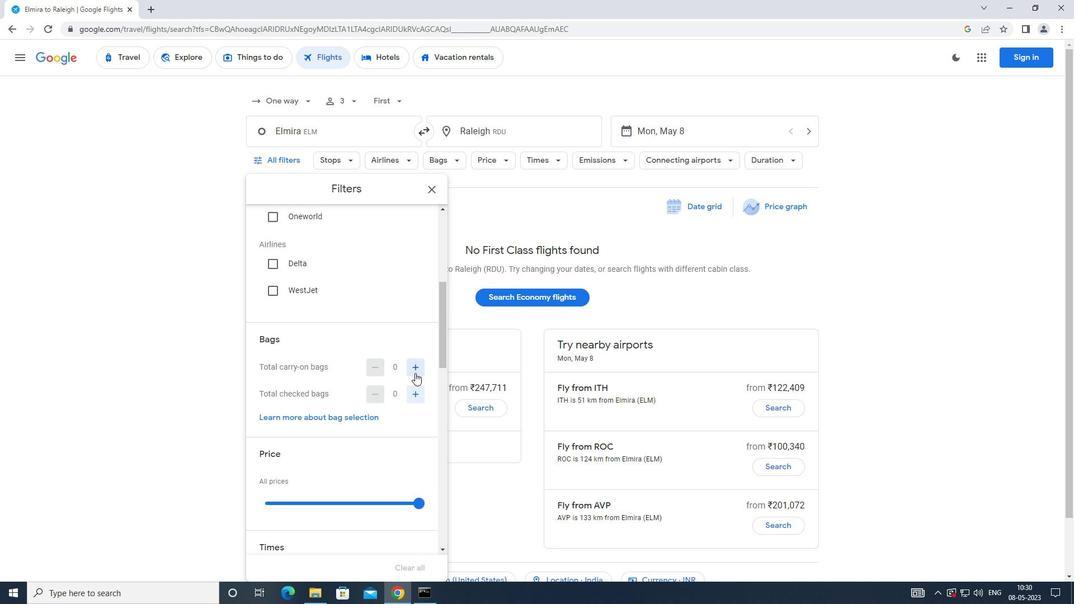 
Action: Mouse moved to (378, 369)
Screenshot: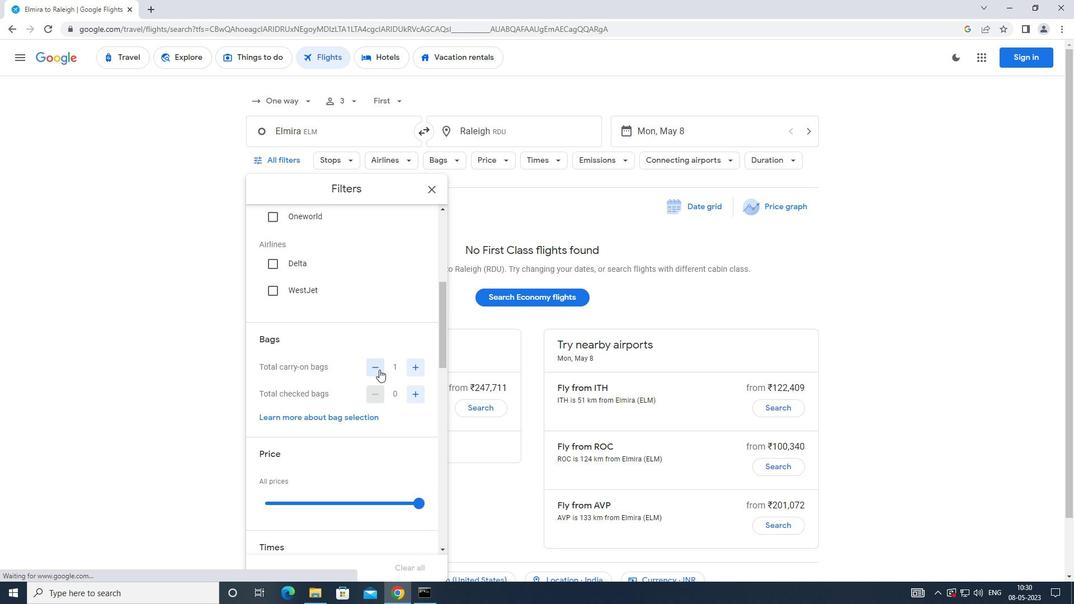 
Action: Mouse scrolled (378, 368) with delta (0, 0)
Screenshot: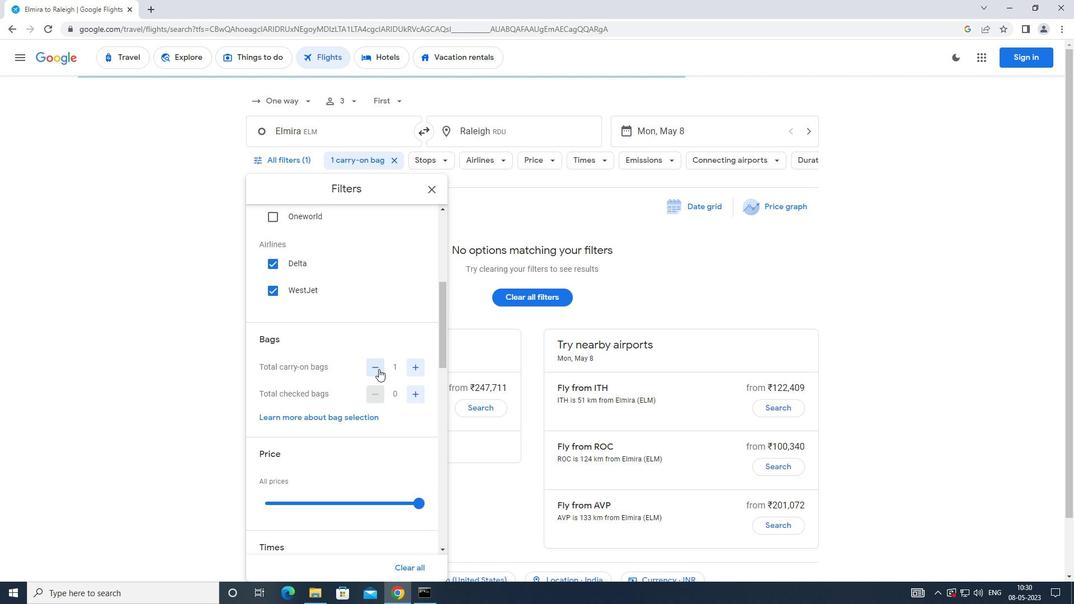 
Action: Mouse moved to (370, 375)
Screenshot: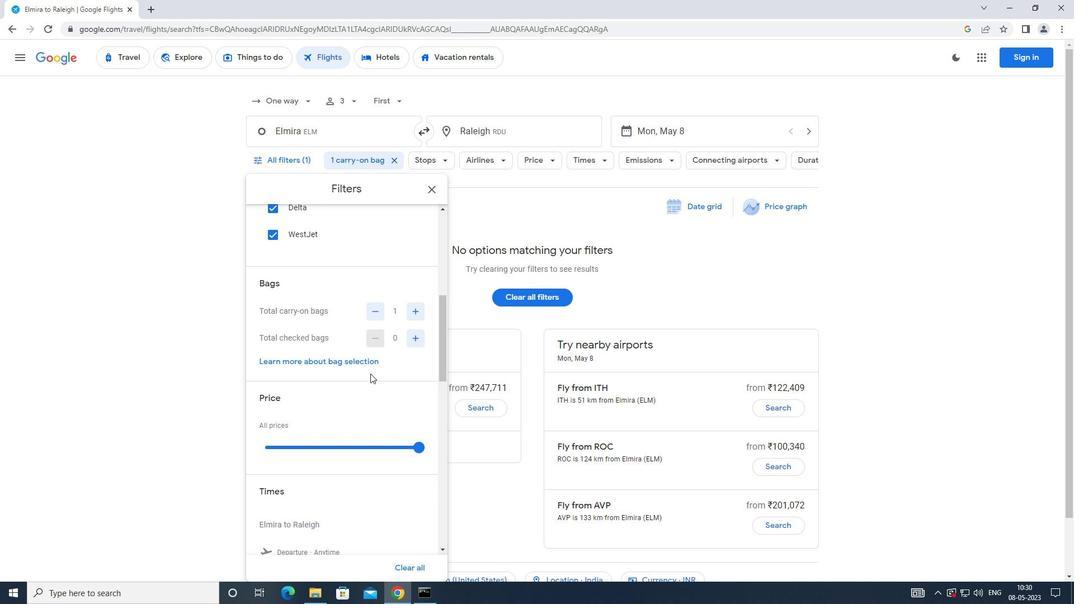 
Action: Mouse scrolled (370, 374) with delta (0, 0)
Screenshot: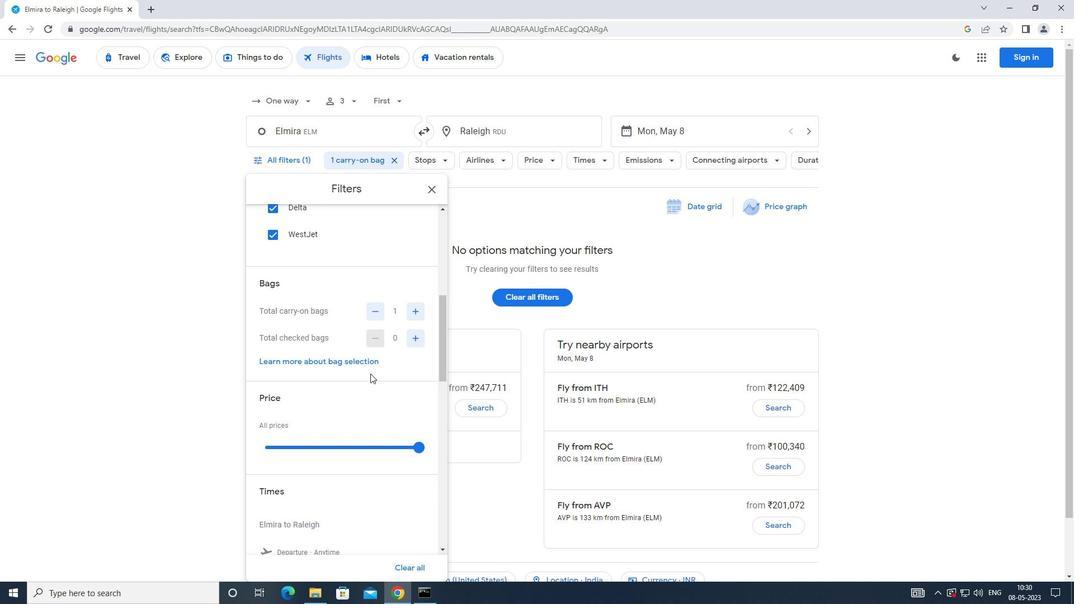 
Action: Mouse moved to (418, 388)
Screenshot: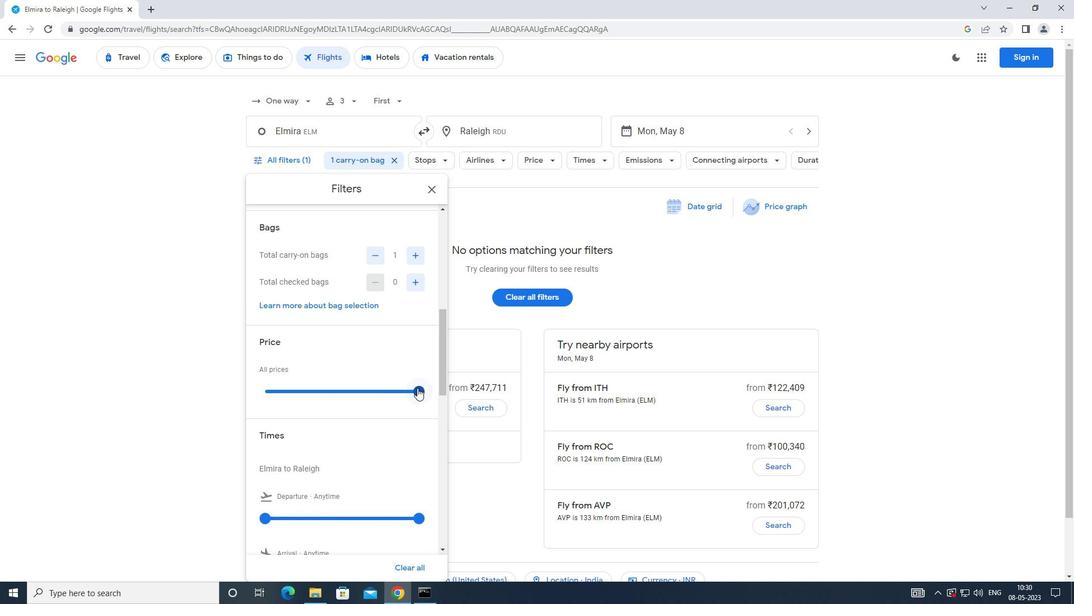 
Action: Mouse pressed left at (418, 388)
Screenshot: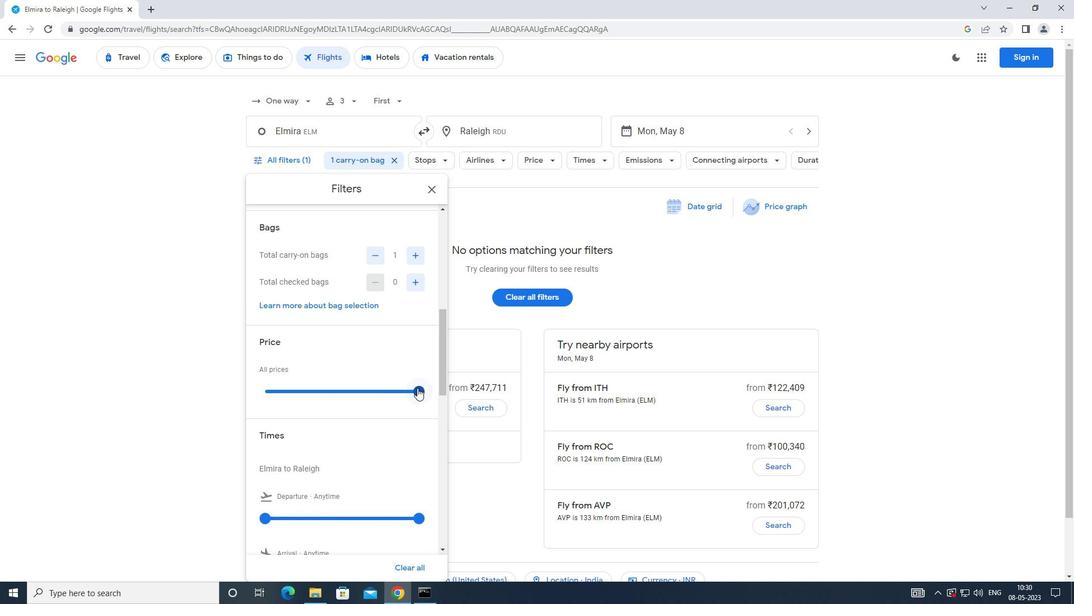 
Action: Mouse moved to (361, 373)
Screenshot: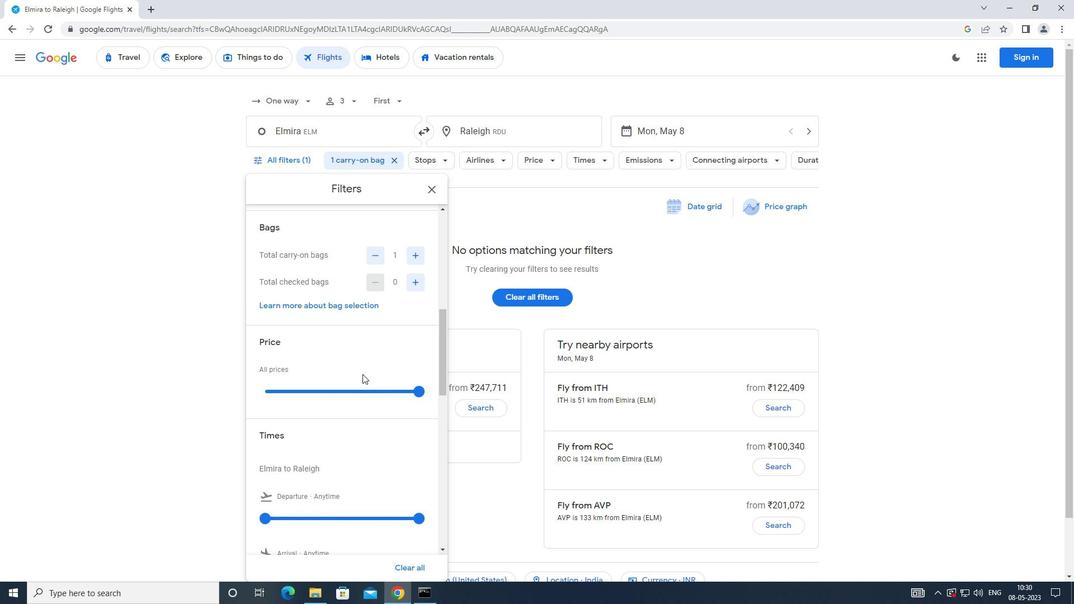 
Action: Mouse scrolled (361, 372) with delta (0, 0)
Screenshot: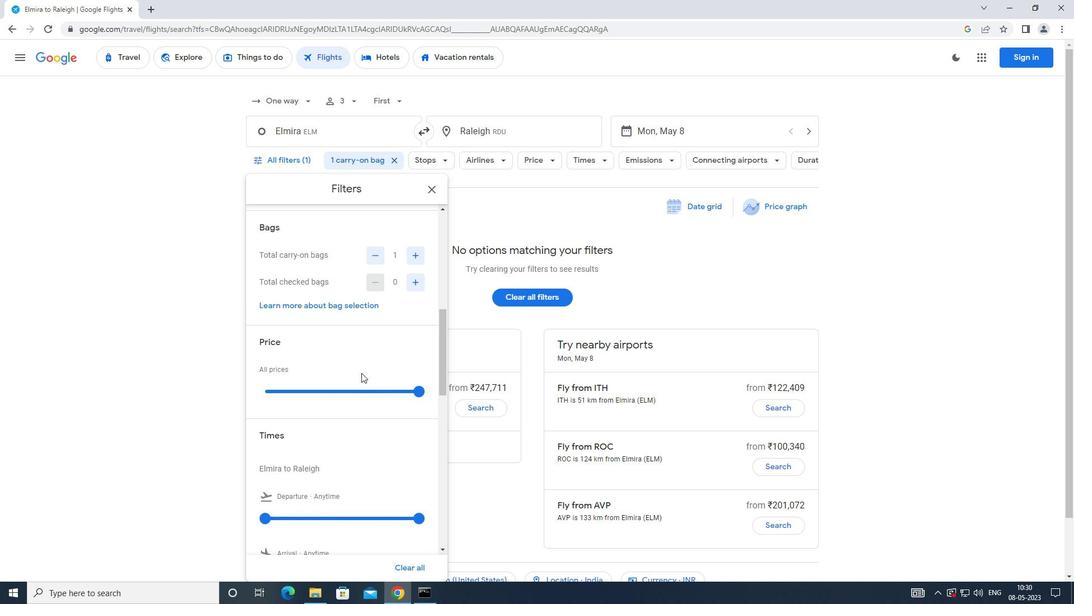 
Action: Mouse scrolled (361, 372) with delta (0, 0)
Screenshot: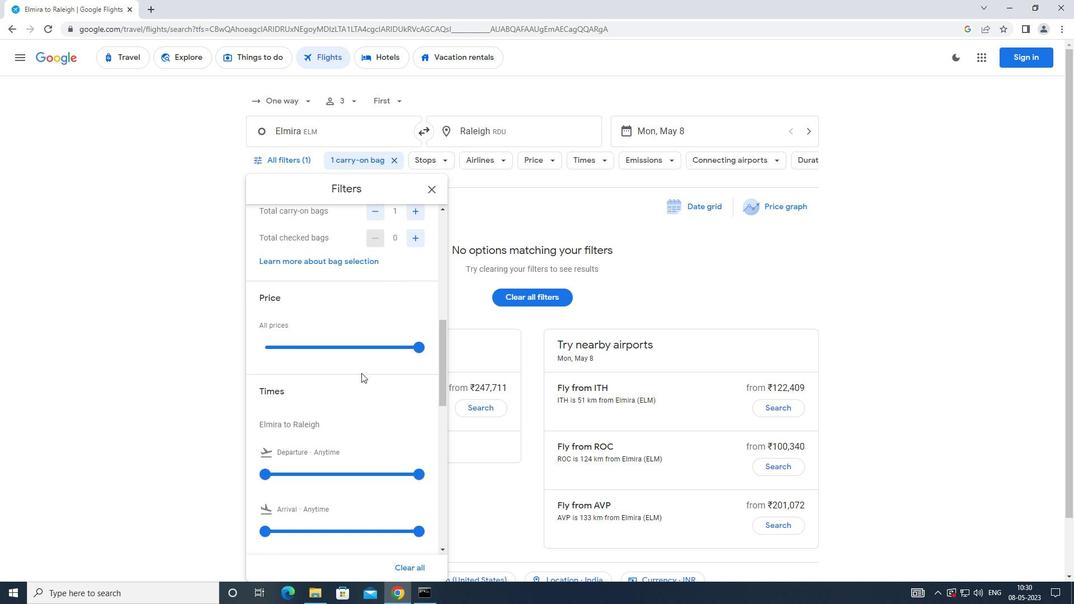 
Action: Mouse moved to (265, 405)
Screenshot: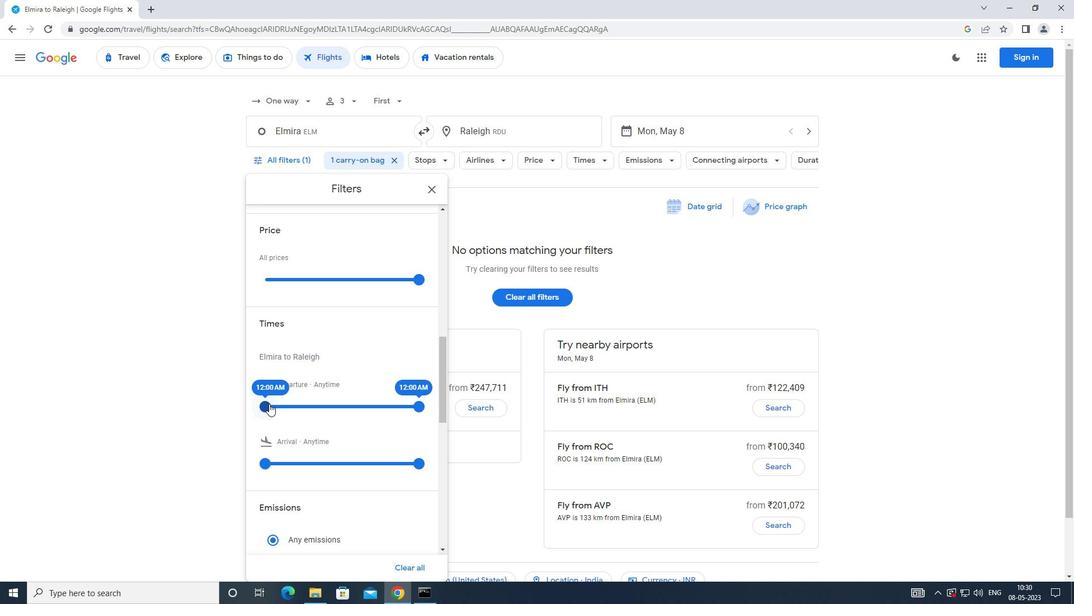 
Action: Mouse pressed left at (265, 405)
Screenshot: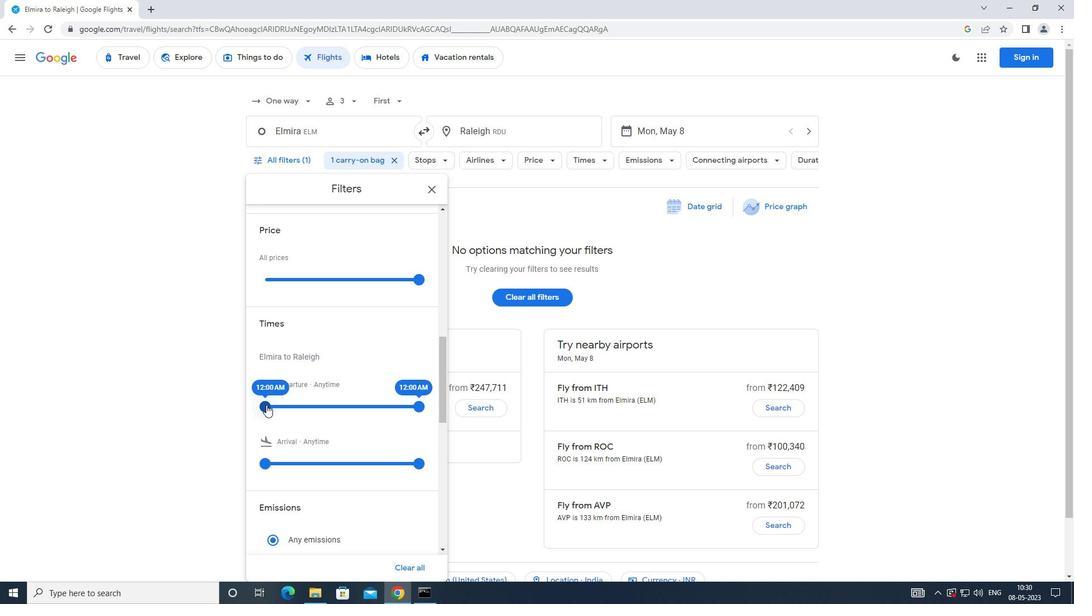 
Action: Mouse moved to (389, 408)
Screenshot: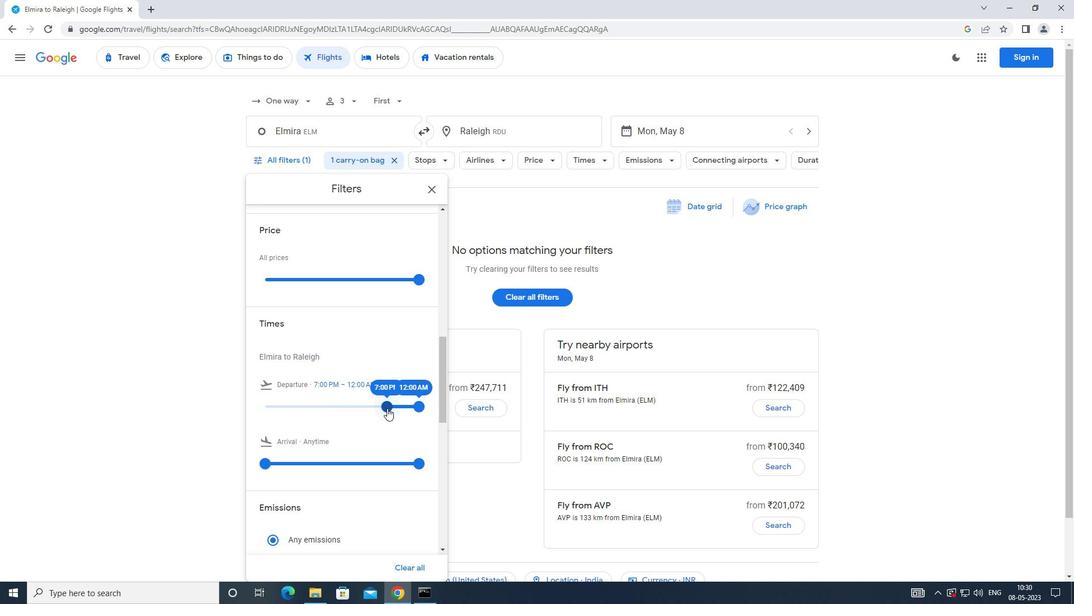 
Action: Mouse pressed left at (389, 408)
Screenshot: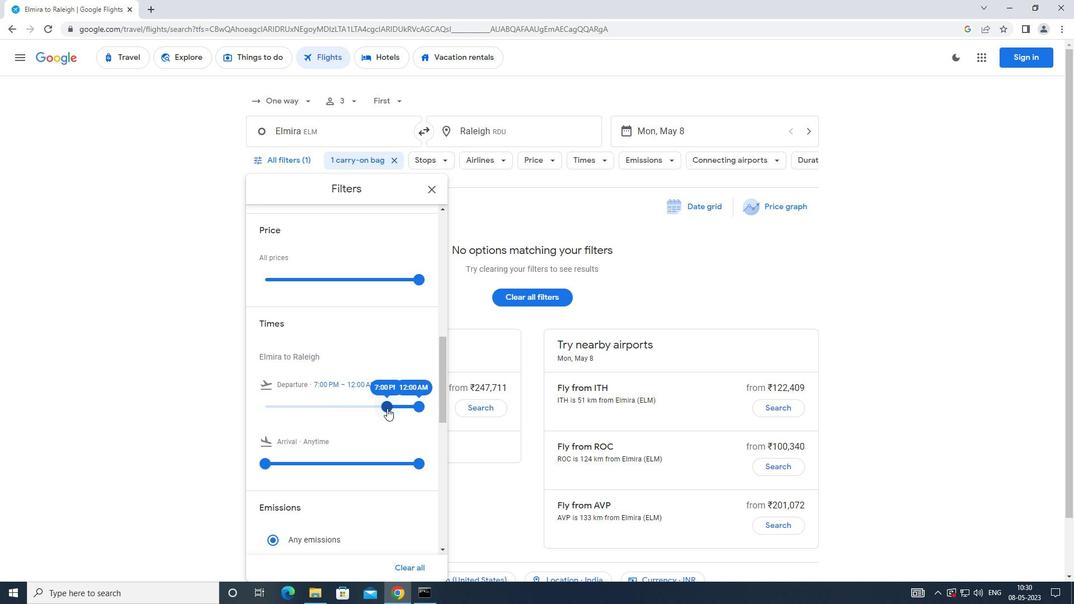 
Action: Mouse moved to (419, 404)
Screenshot: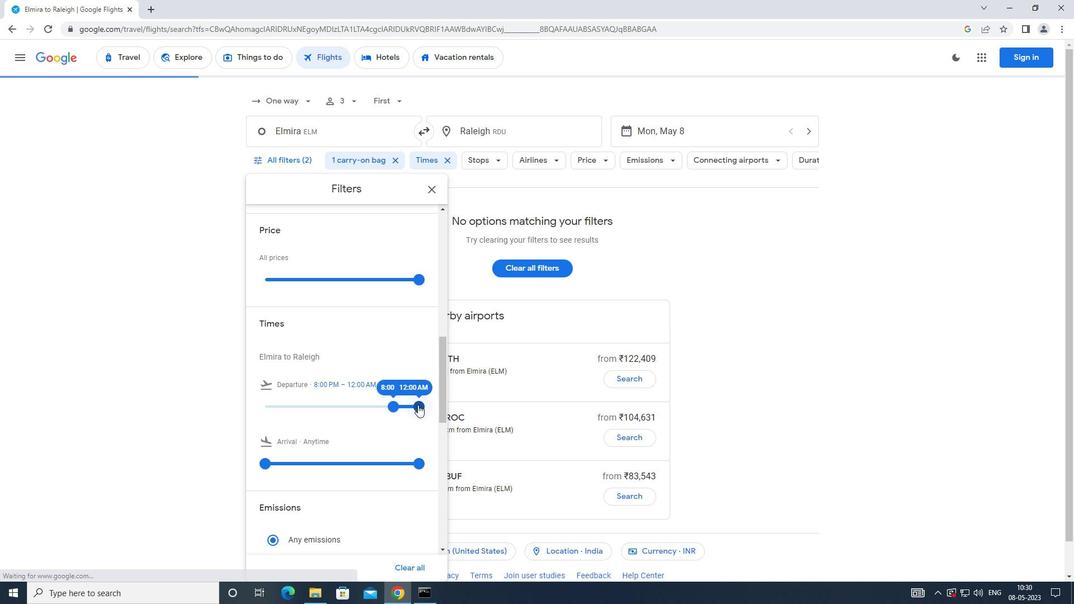 
Action: Mouse pressed left at (419, 404)
Screenshot: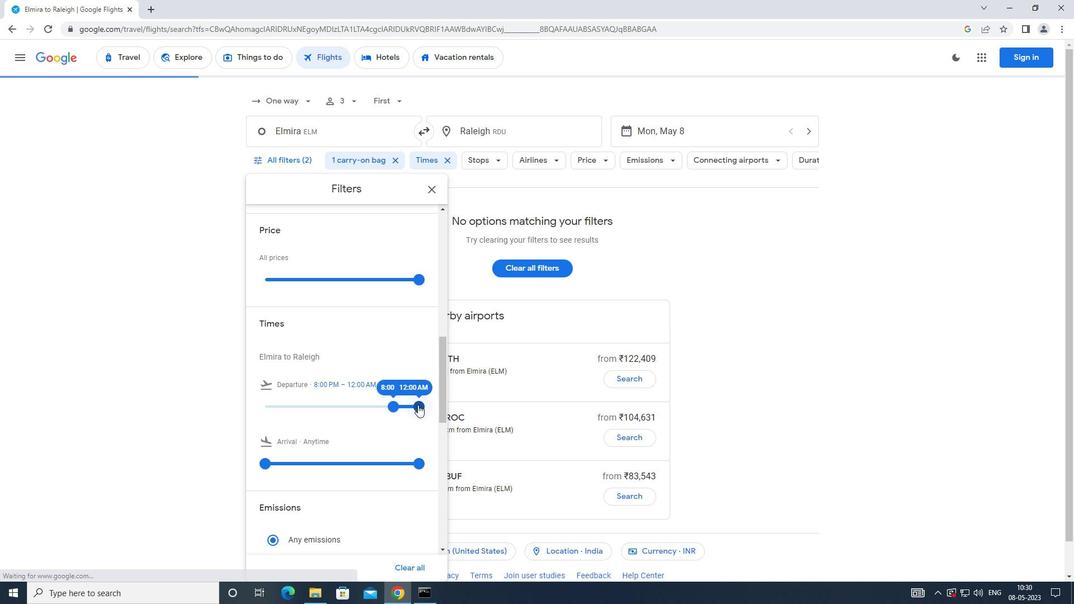 
Action: Mouse moved to (432, 187)
Screenshot: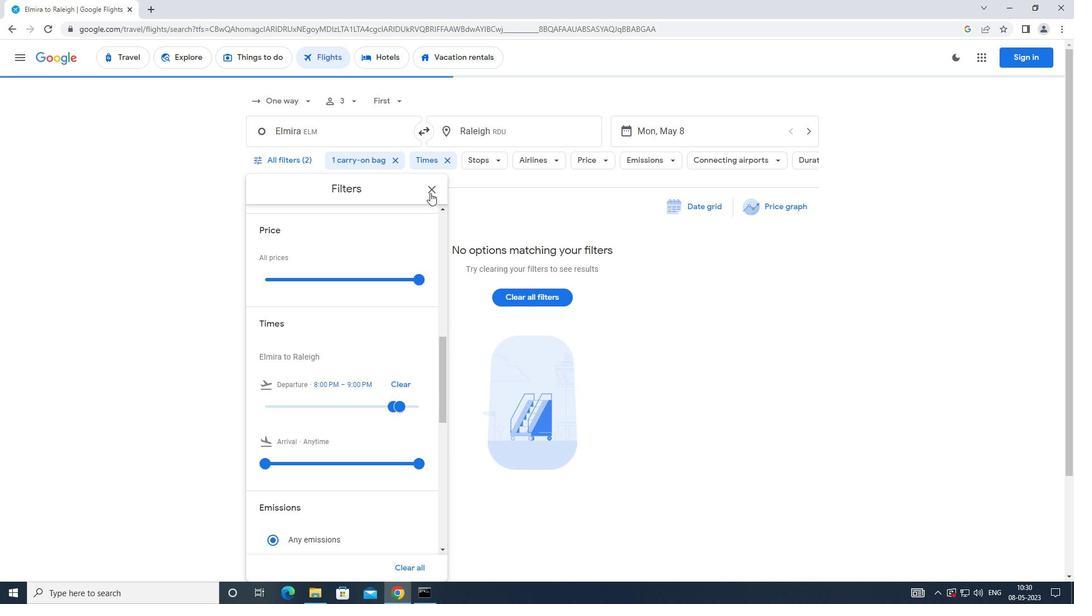 
Action: Mouse pressed left at (432, 187)
Screenshot: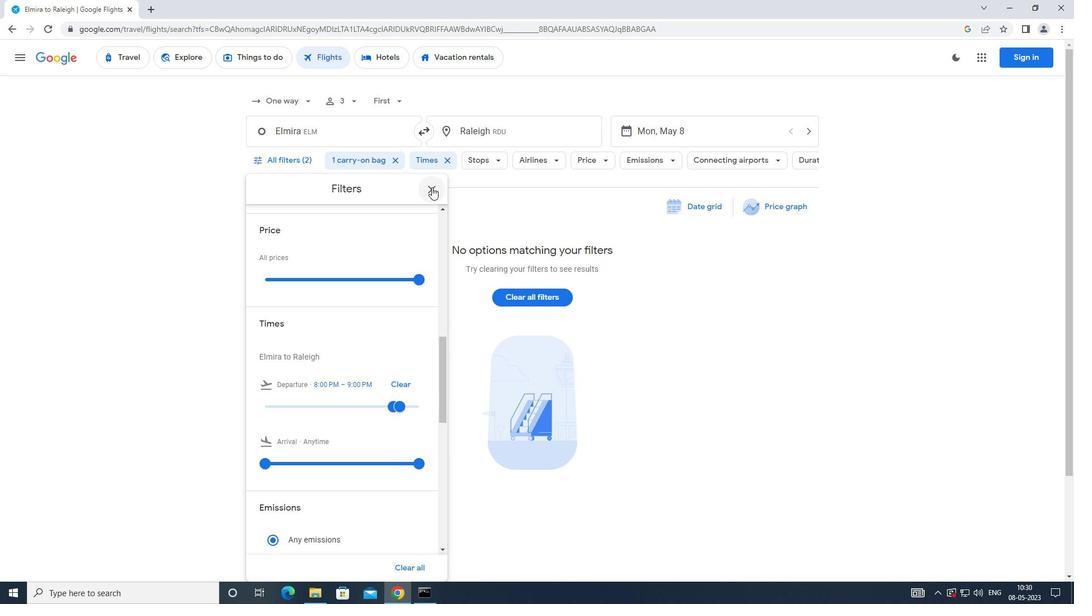 
Action: Mouse moved to (418, 220)
Screenshot: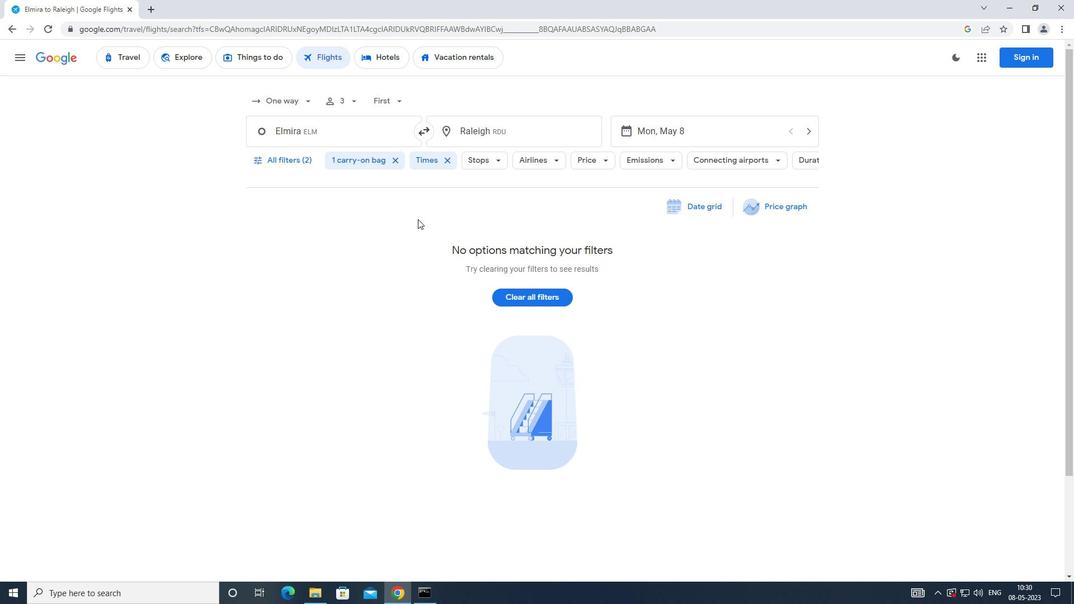
